 Task: Search one way flight ticket for 4 adults, 2 children, 2 infants in seat and 1 infant on lap in premium economy from Raleigh: Raleigh-durham International Airport to Indianapolis: Indianapolis International Airport on 8-5-2023. Choice of flights is Singapure airlines. Number of bags: 2 carry on bags. Price is upto 79000. Outbound departure time preference is 21:15.
Action: Mouse moved to (274, 259)
Screenshot: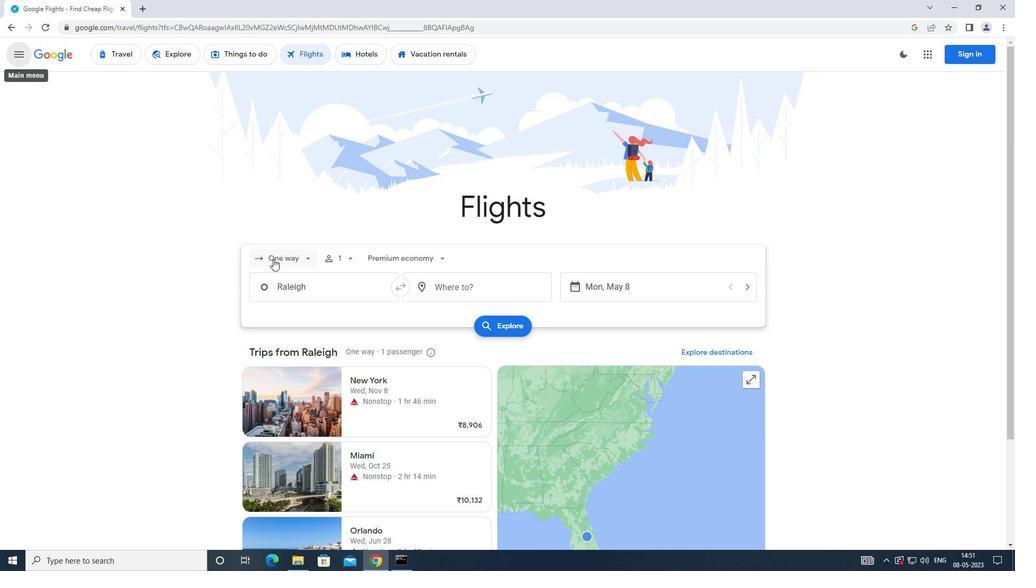 
Action: Mouse pressed left at (274, 259)
Screenshot: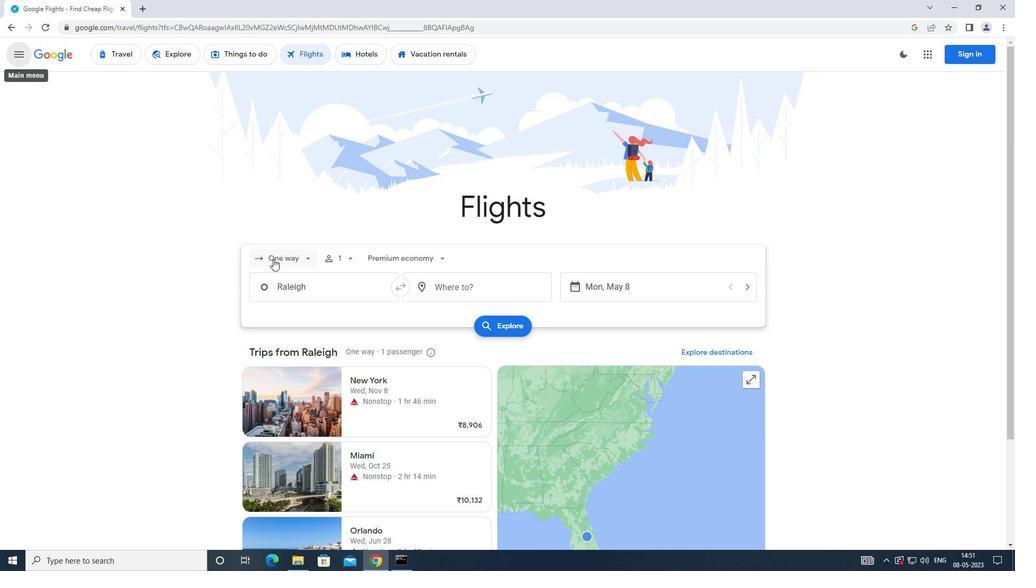 
Action: Mouse moved to (303, 305)
Screenshot: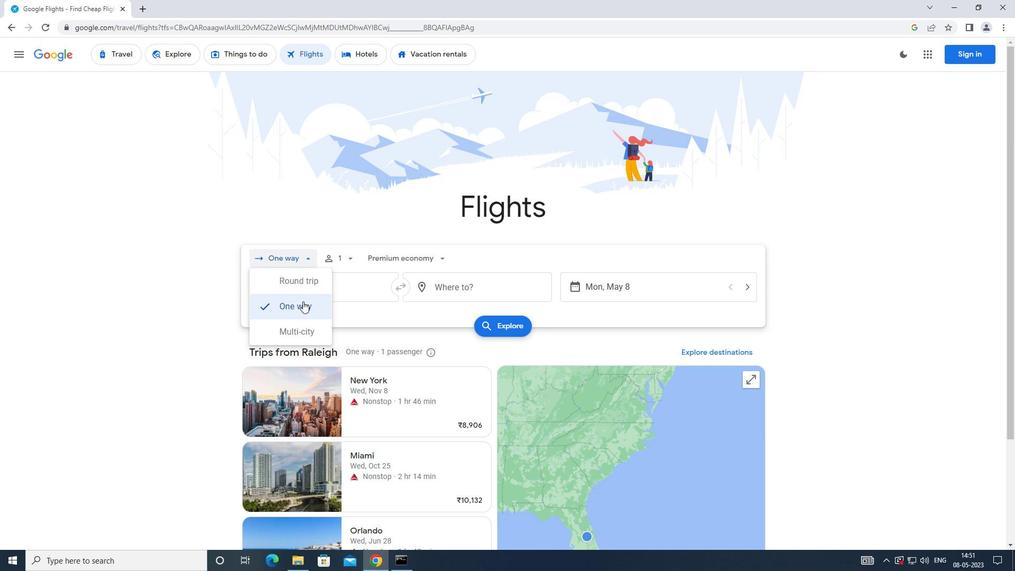 
Action: Mouse pressed left at (303, 305)
Screenshot: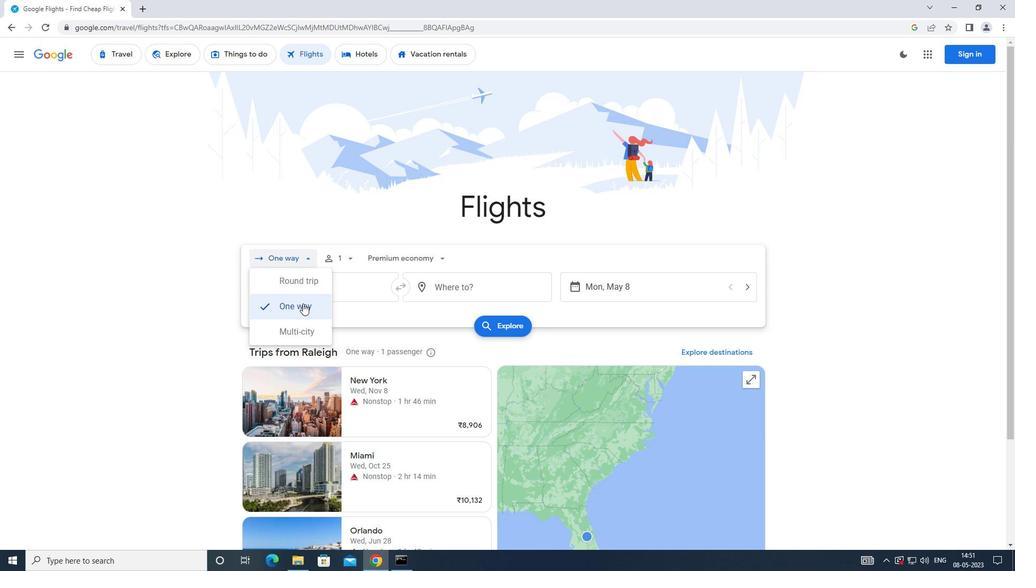 
Action: Mouse moved to (343, 260)
Screenshot: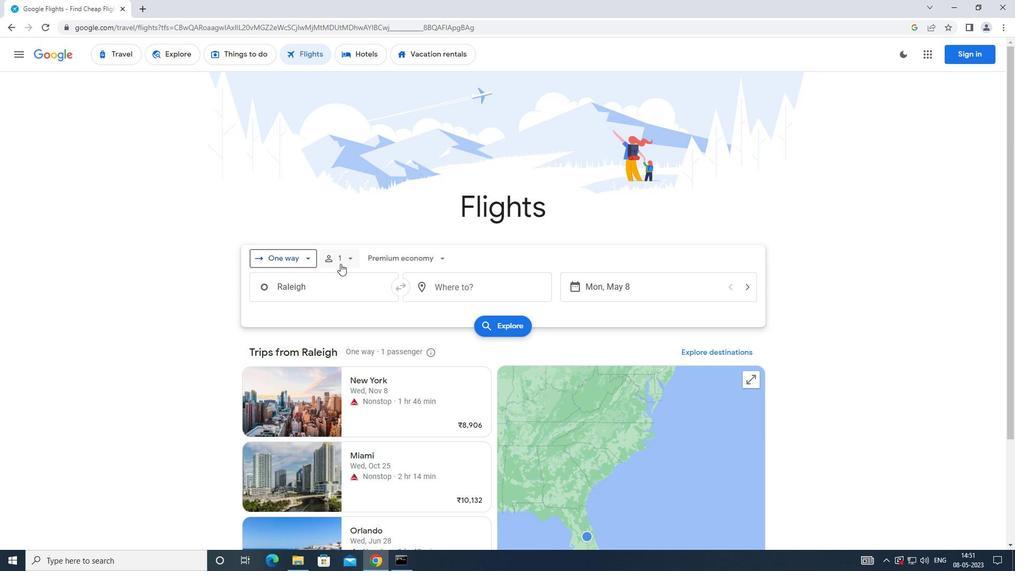 
Action: Mouse pressed left at (343, 260)
Screenshot: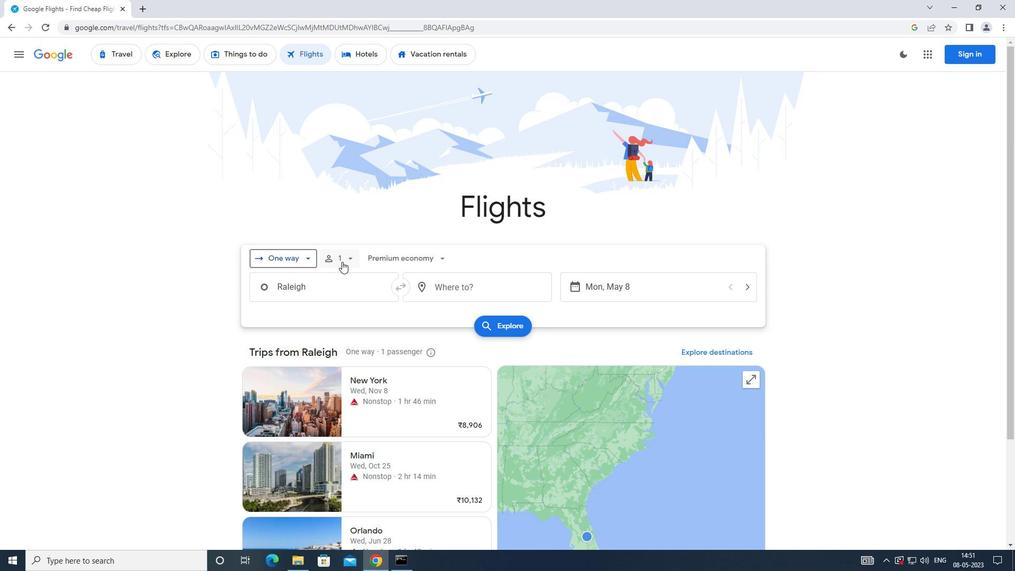 
Action: Mouse moved to (429, 279)
Screenshot: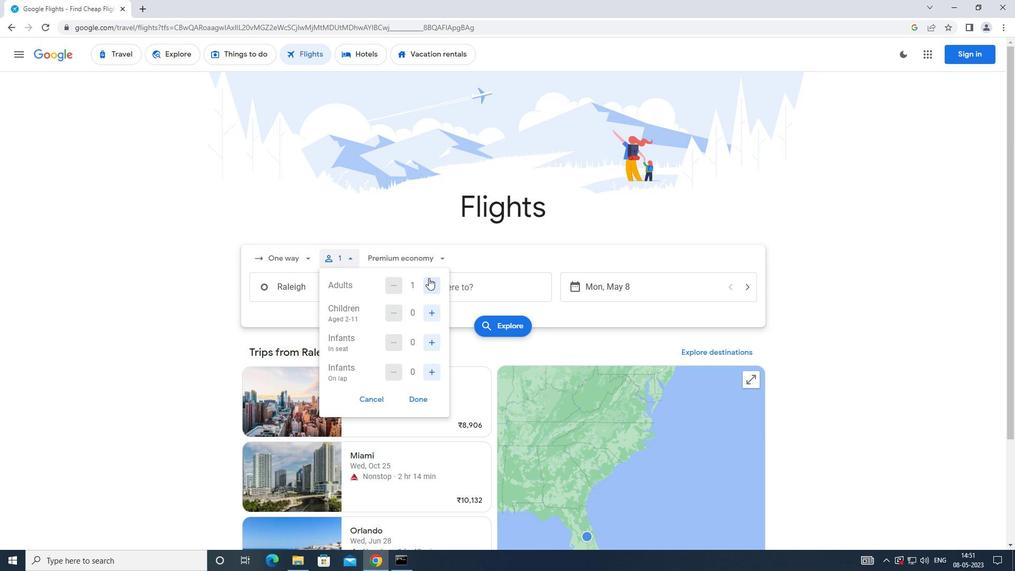 
Action: Mouse pressed left at (429, 279)
Screenshot: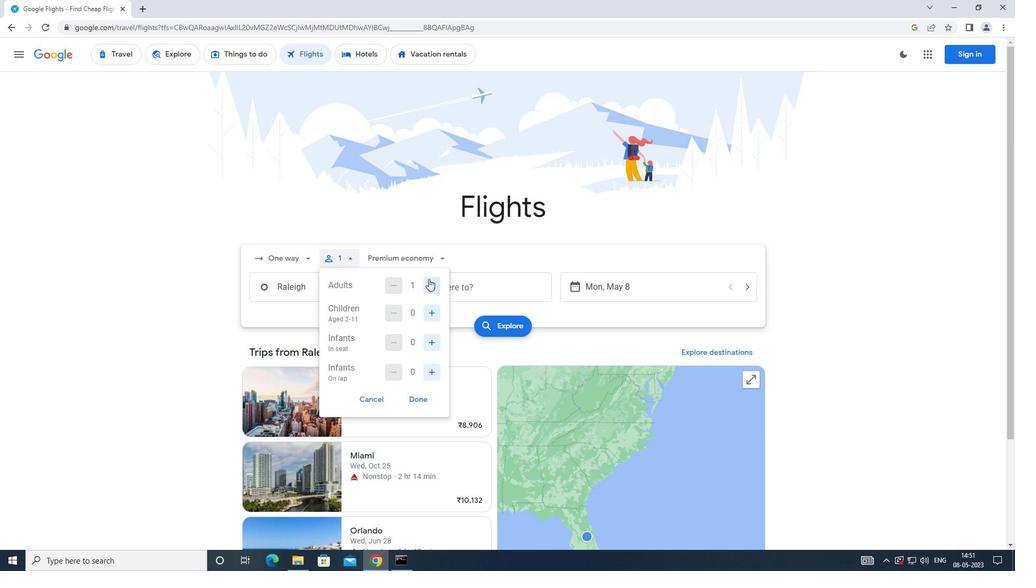 
Action: Mouse pressed left at (429, 279)
Screenshot: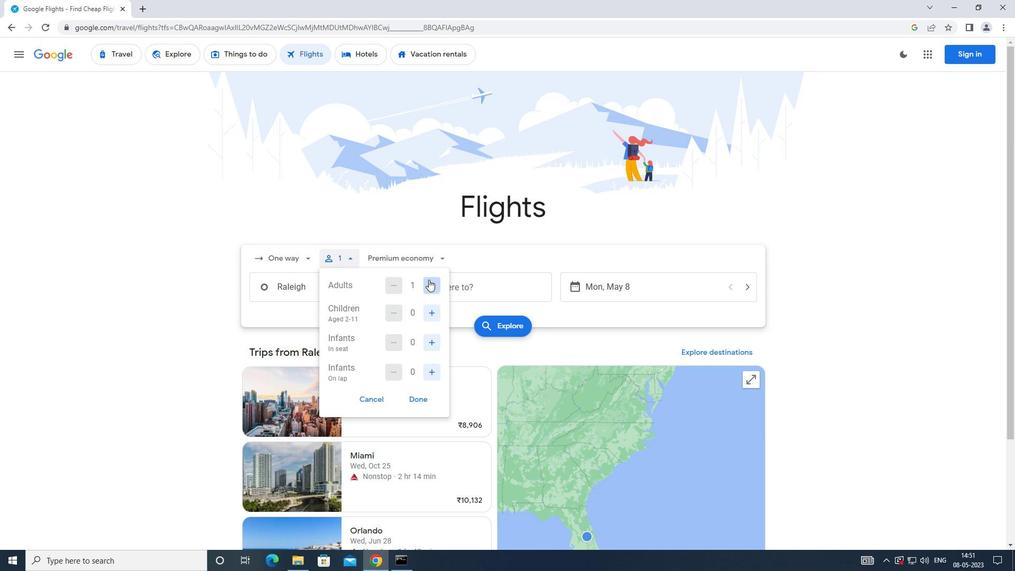 
Action: Mouse pressed left at (429, 279)
Screenshot: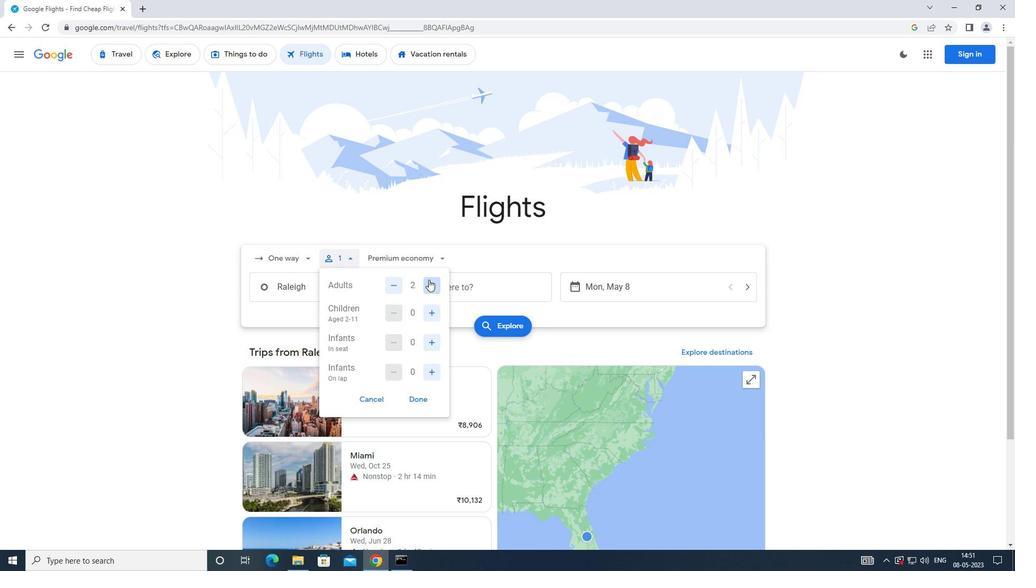 
Action: Mouse moved to (425, 312)
Screenshot: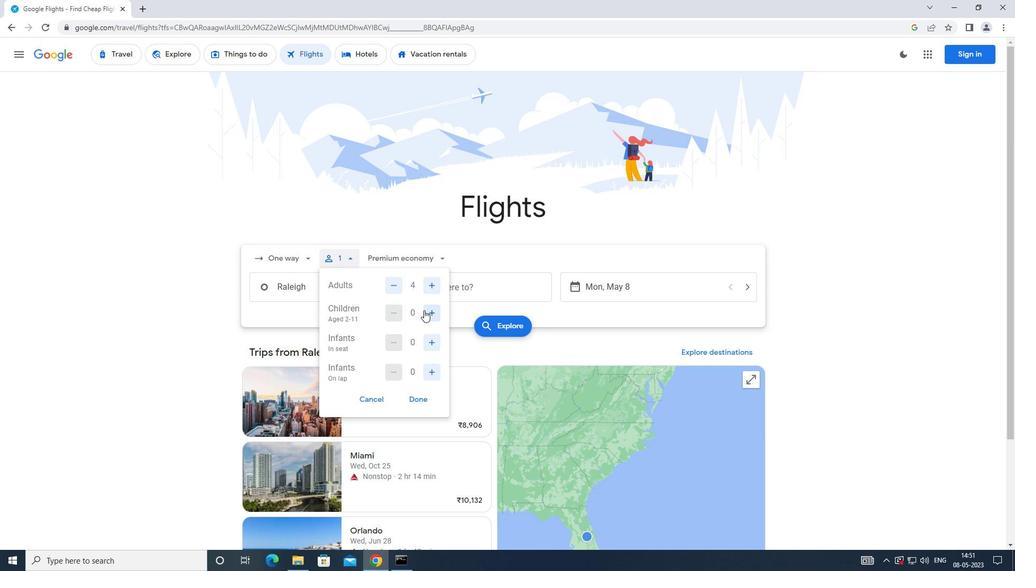 
Action: Mouse pressed left at (425, 312)
Screenshot: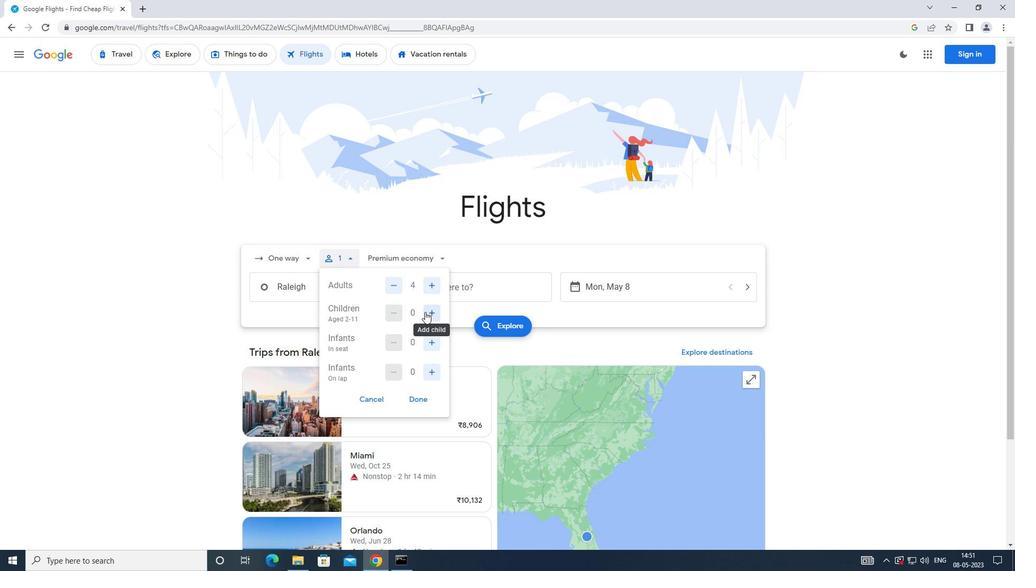
Action: Mouse moved to (425, 312)
Screenshot: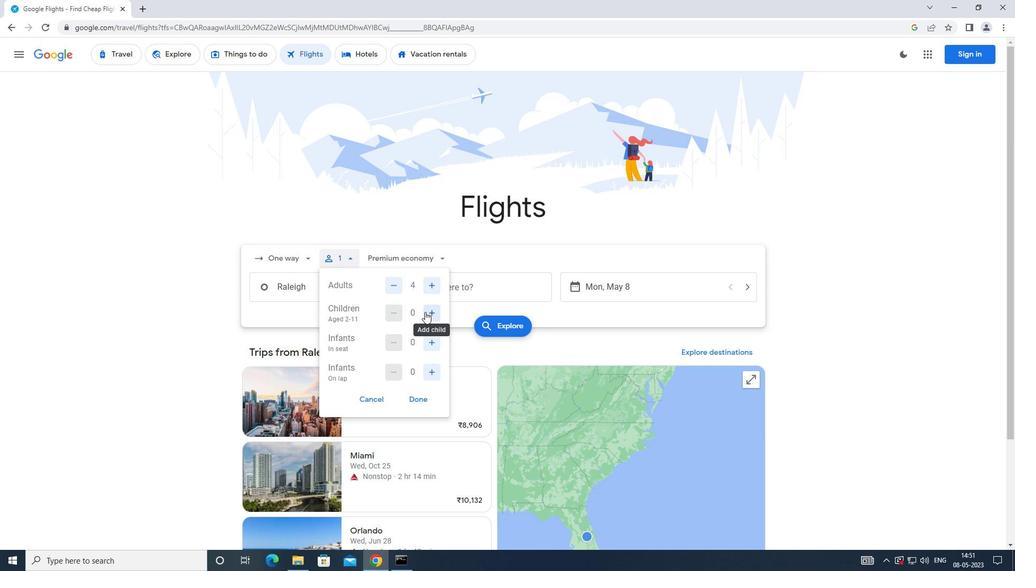 
Action: Mouse pressed left at (425, 312)
Screenshot: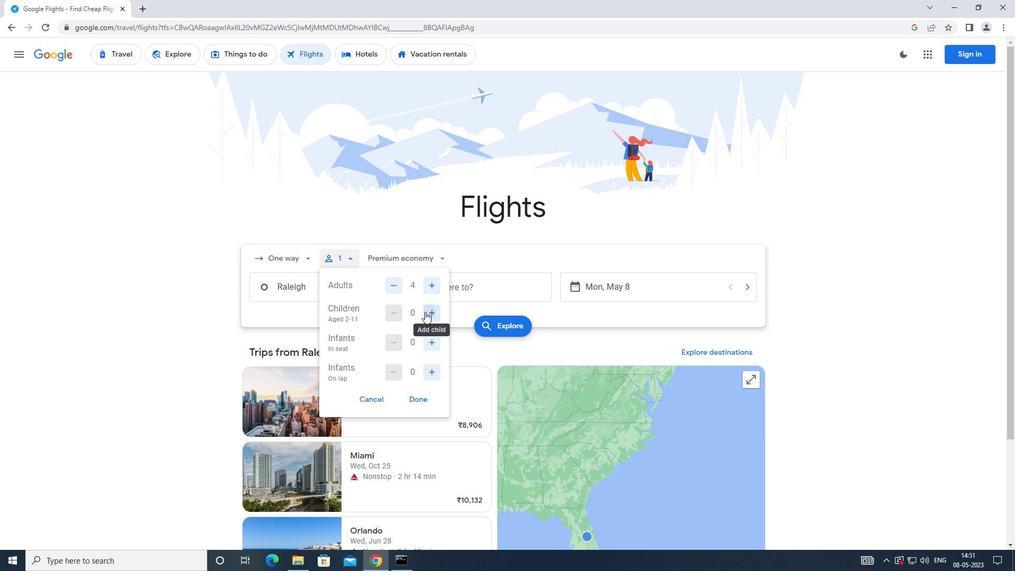 
Action: Mouse moved to (428, 345)
Screenshot: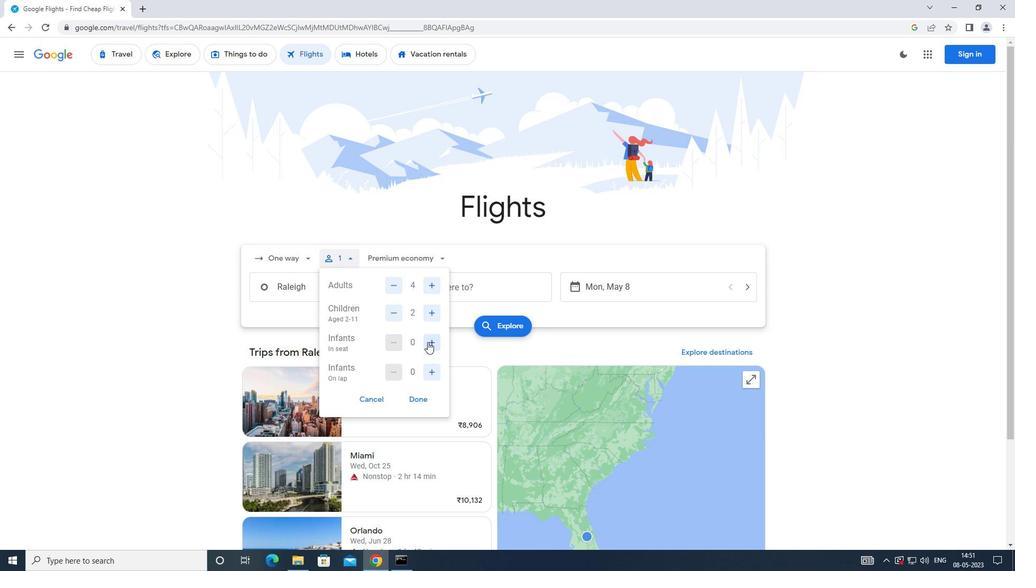 
Action: Mouse pressed left at (428, 345)
Screenshot: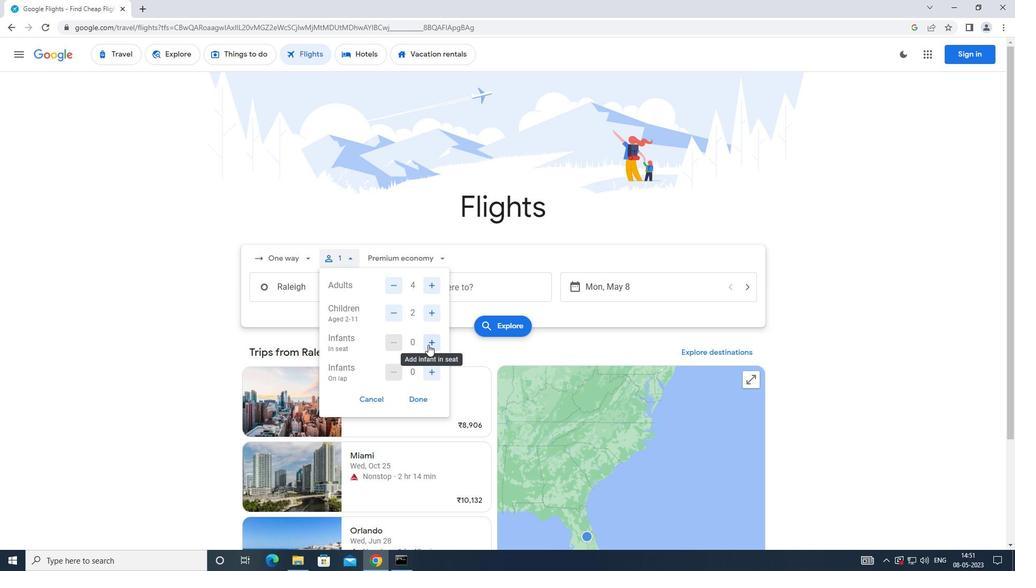 
Action: Mouse pressed left at (428, 345)
Screenshot: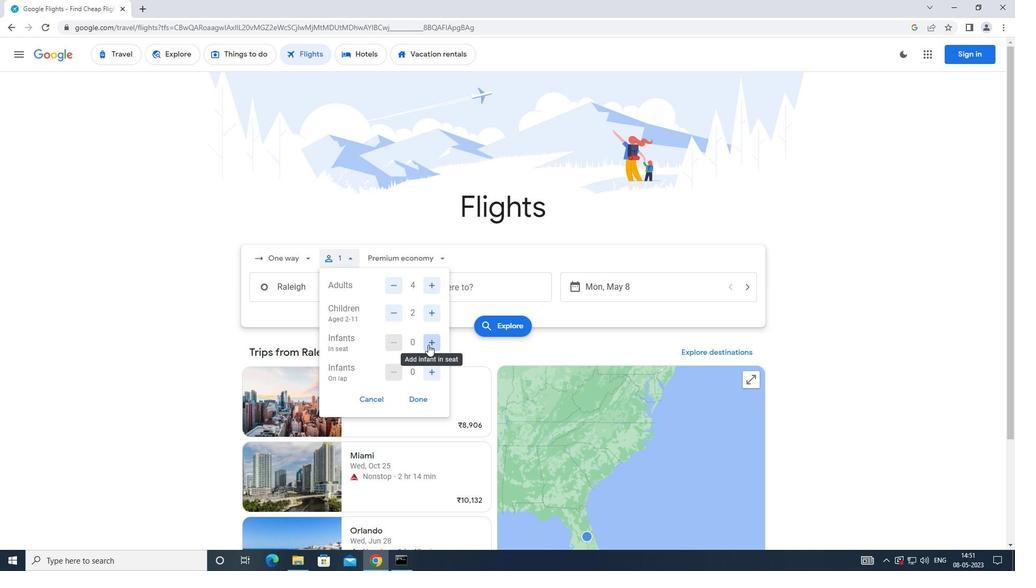 
Action: Mouse moved to (428, 369)
Screenshot: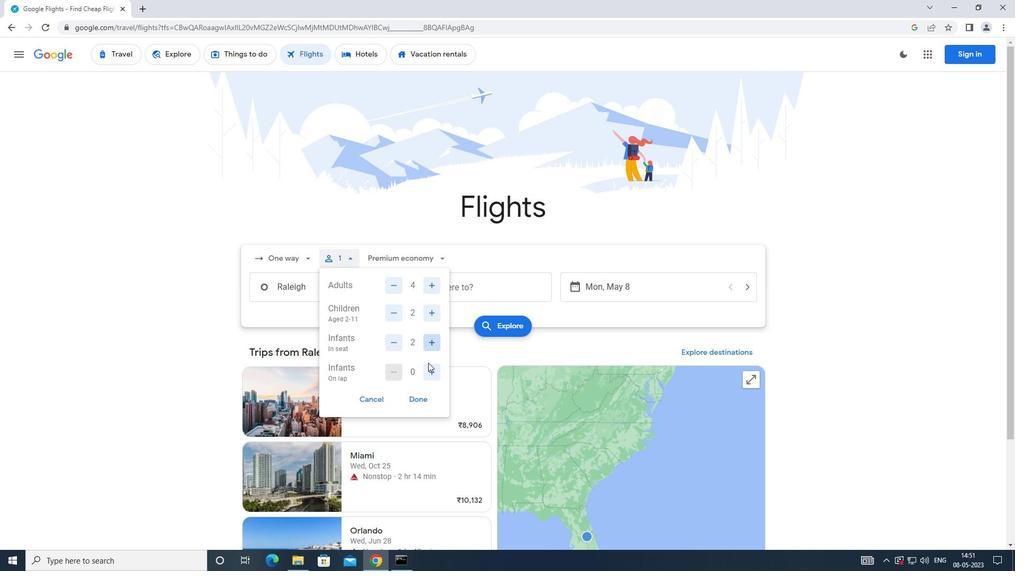 
Action: Mouse pressed left at (428, 369)
Screenshot: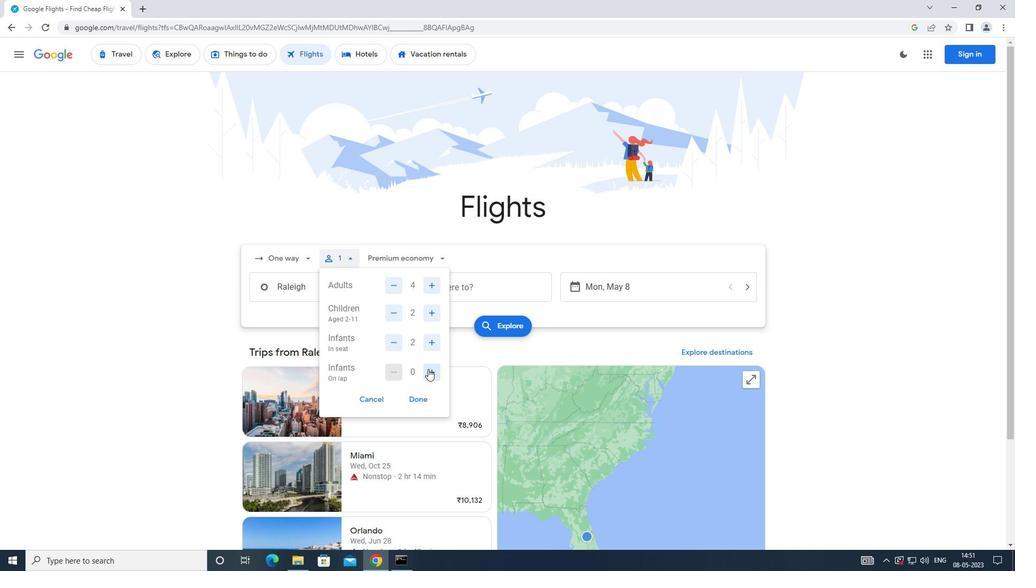 
Action: Mouse moved to (427, 396)
Screenshot: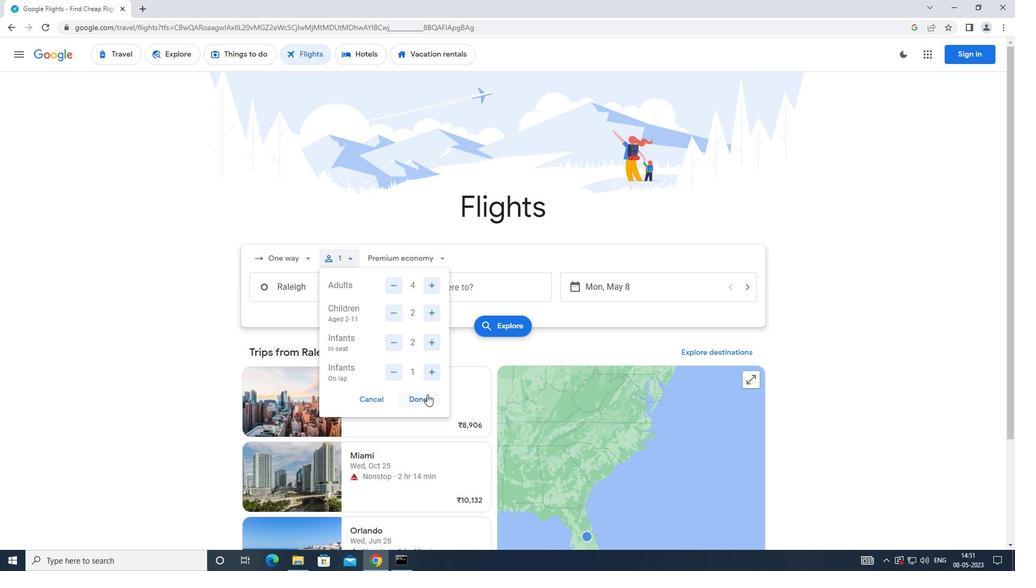
Action: Mouse pressed left at (427, 396)
Screenshot: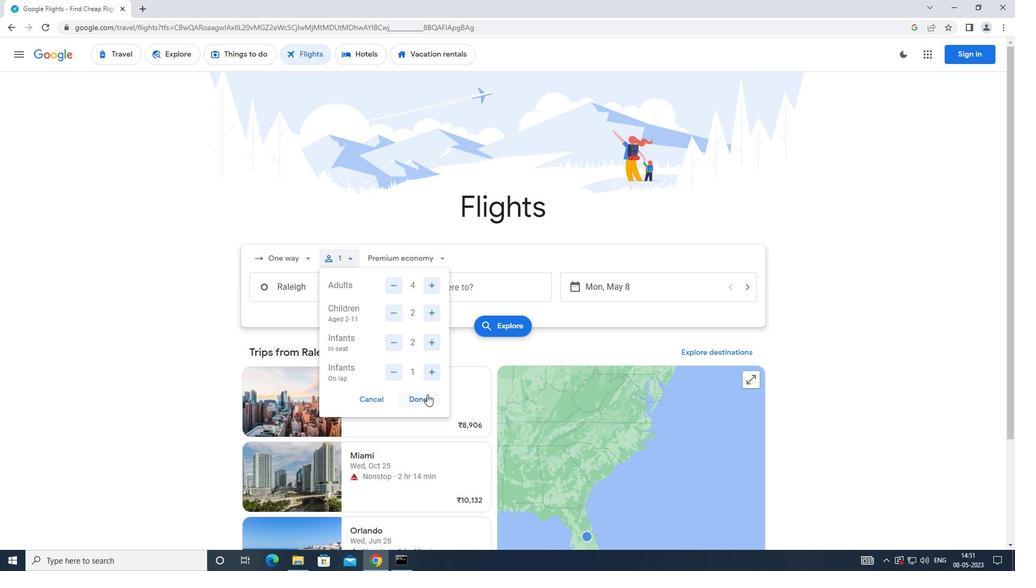 
Action: Mouse moved to (405, 260)
Screenshot: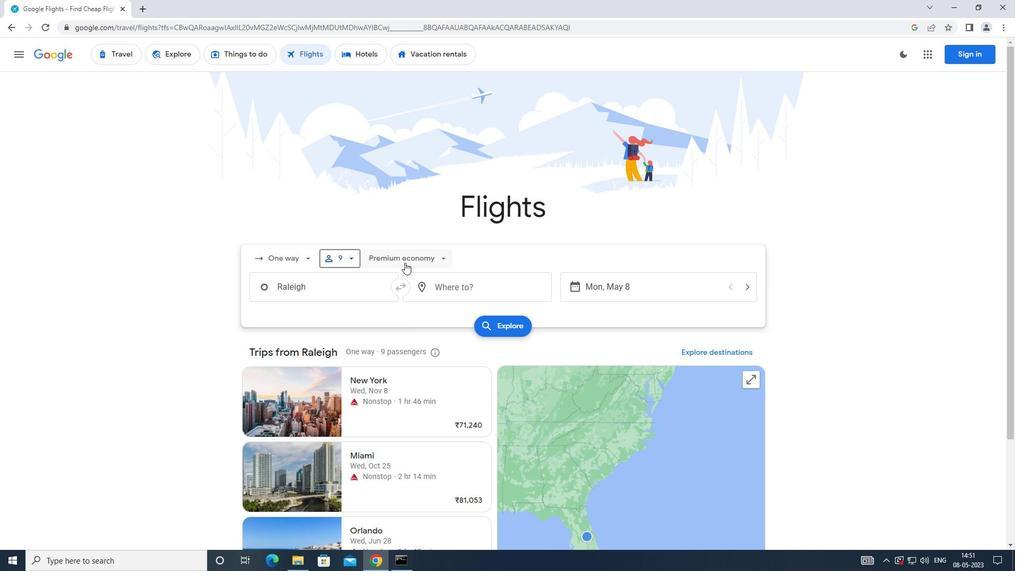 
Action: Mouse pressed left at (405, 260)
Screenshot: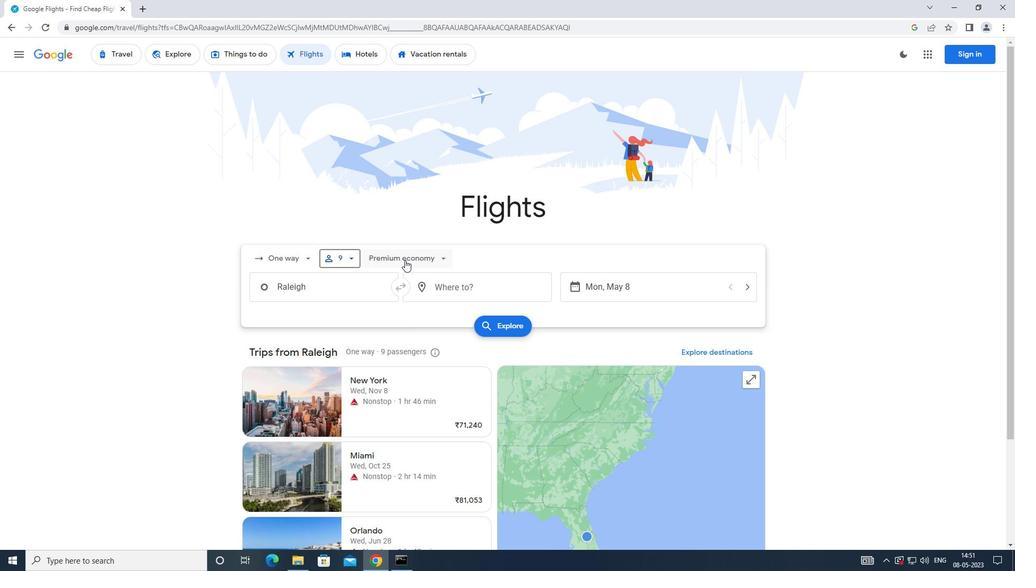 
Action: Mouse moved to (418, 306)
Screenshot: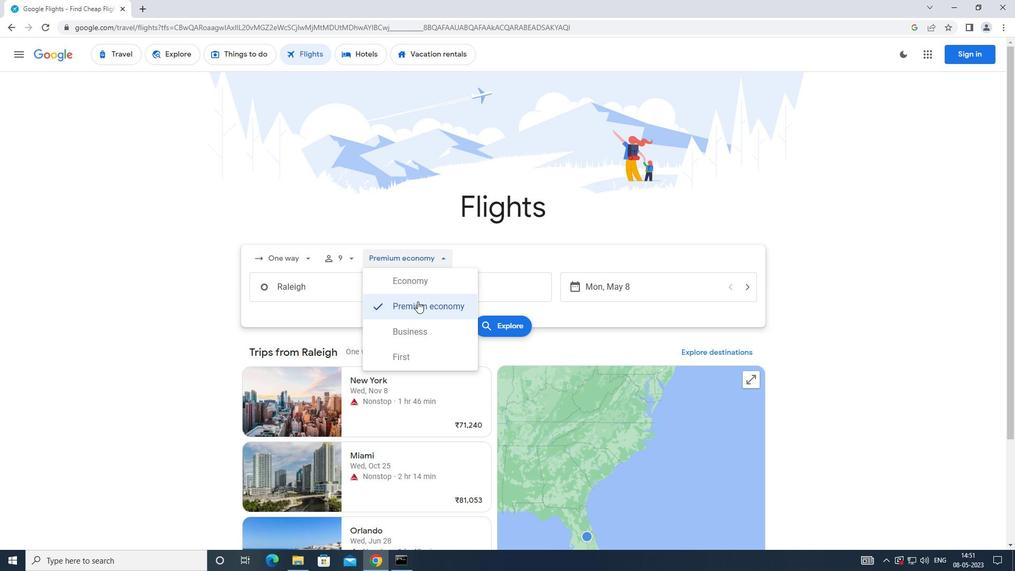 
Action: Mouse pressed left at (418, 306)
Screenshot: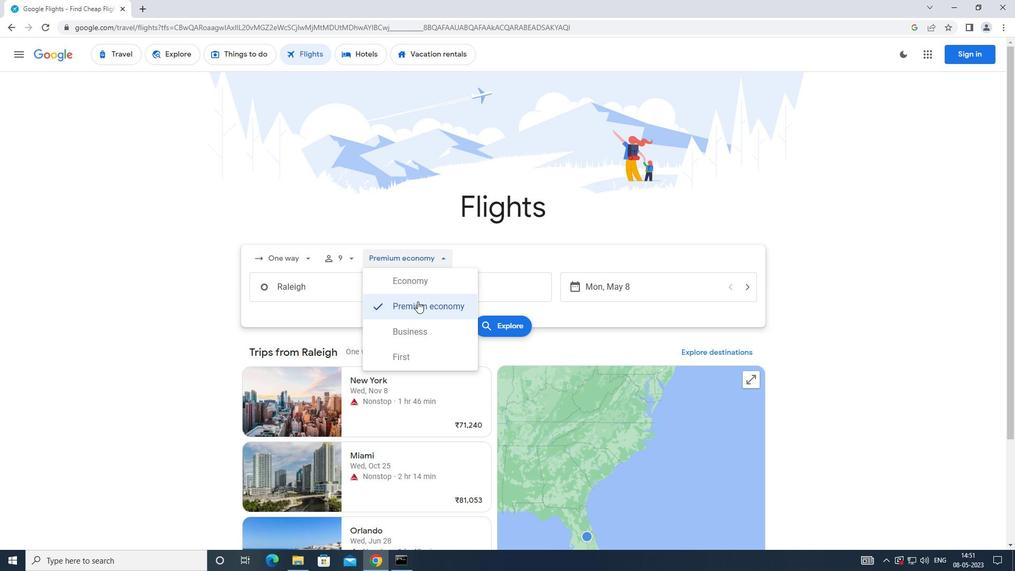 
Action: Mouse moved to (342, 280)
Screenshot: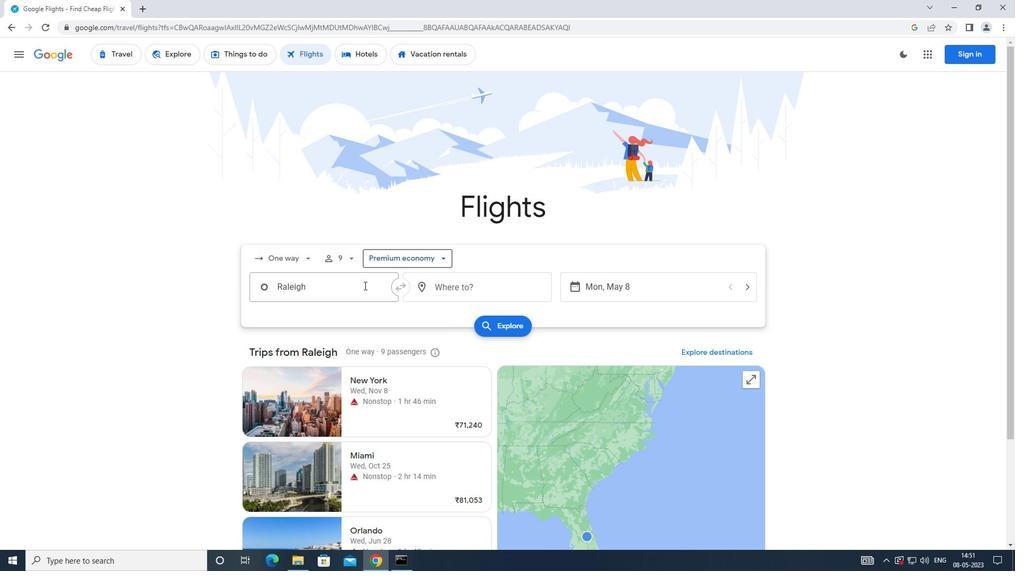 
Action: Mouse pressed left at (342, 280)
Screenshot: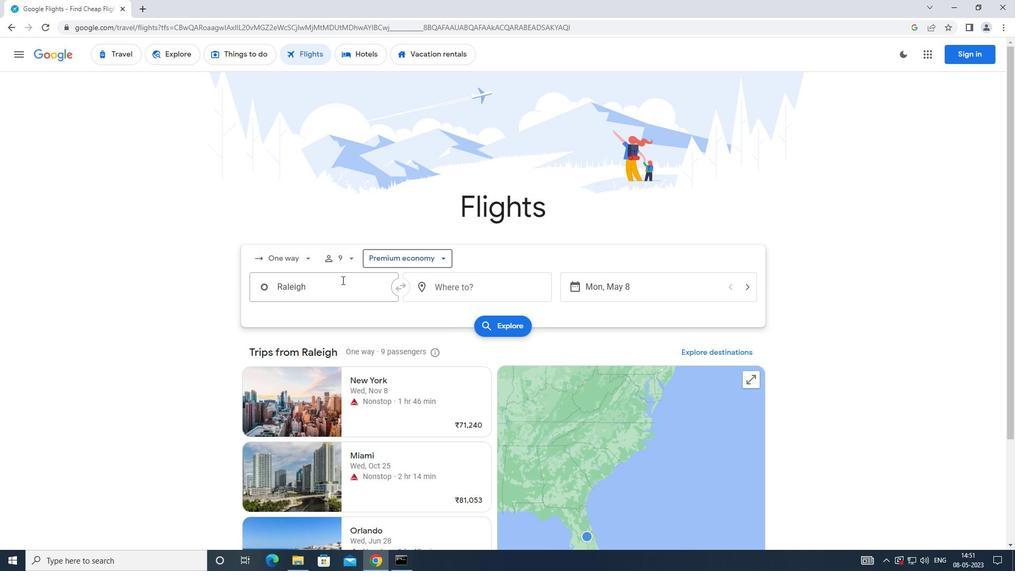 
Action: Mouse moved to (342, 341)
Screenshot: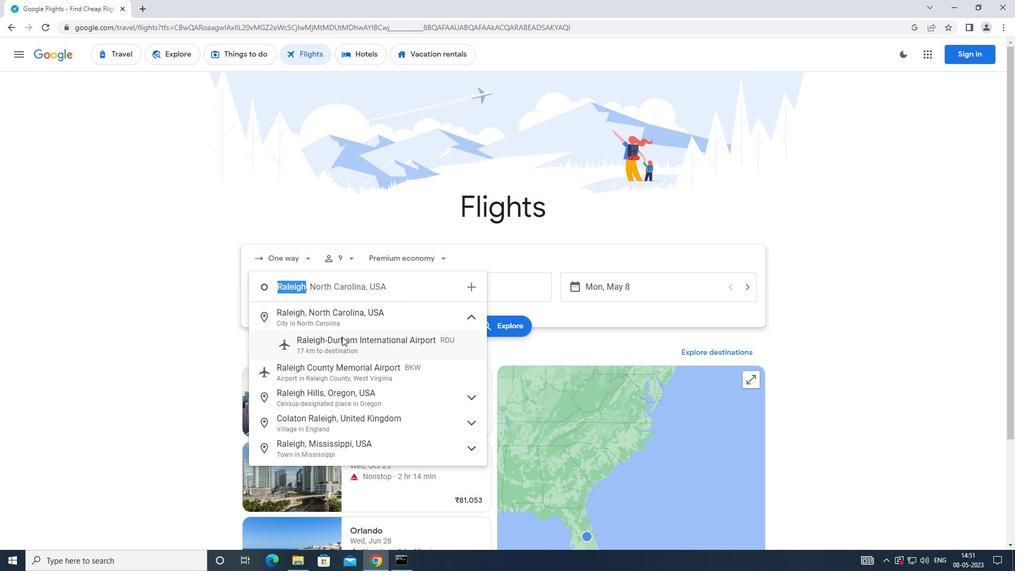 
Action: Mouse pressed left at (342, 341)
Screenshot: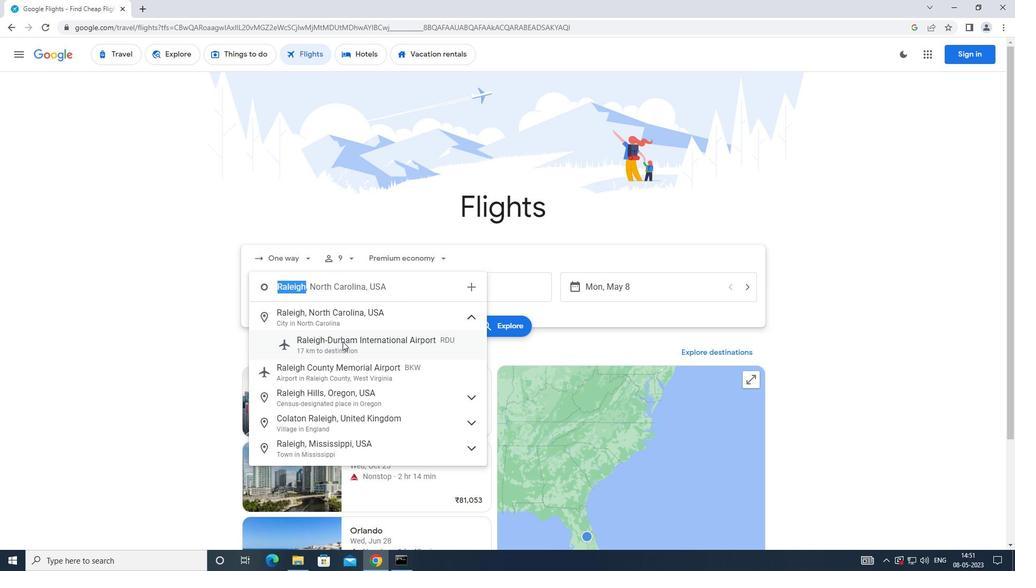 
Action: Mouse moved to (464, 292)
Screenshot: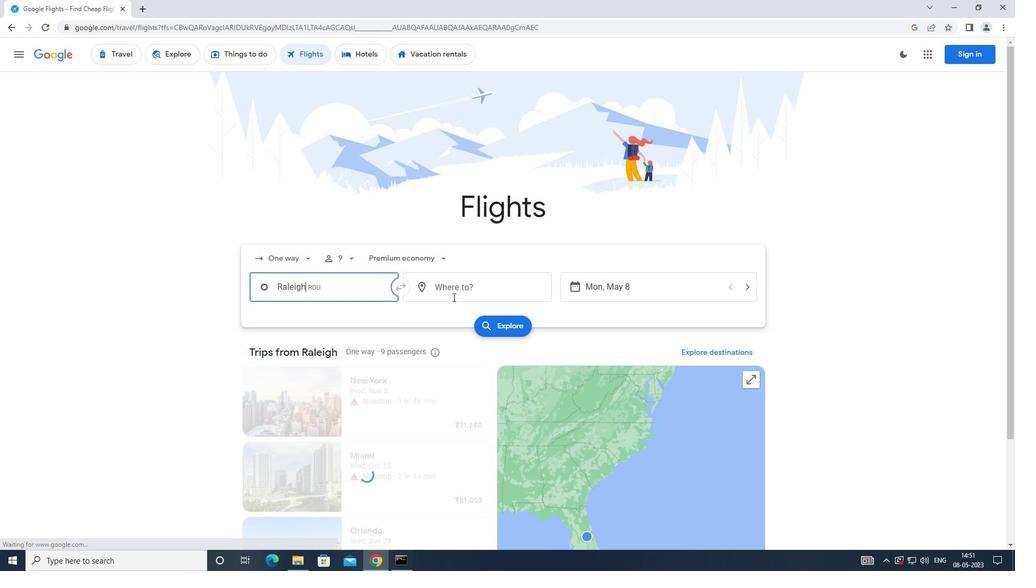 
Action: Mouse pressed left at (464, 292)
Screenshot: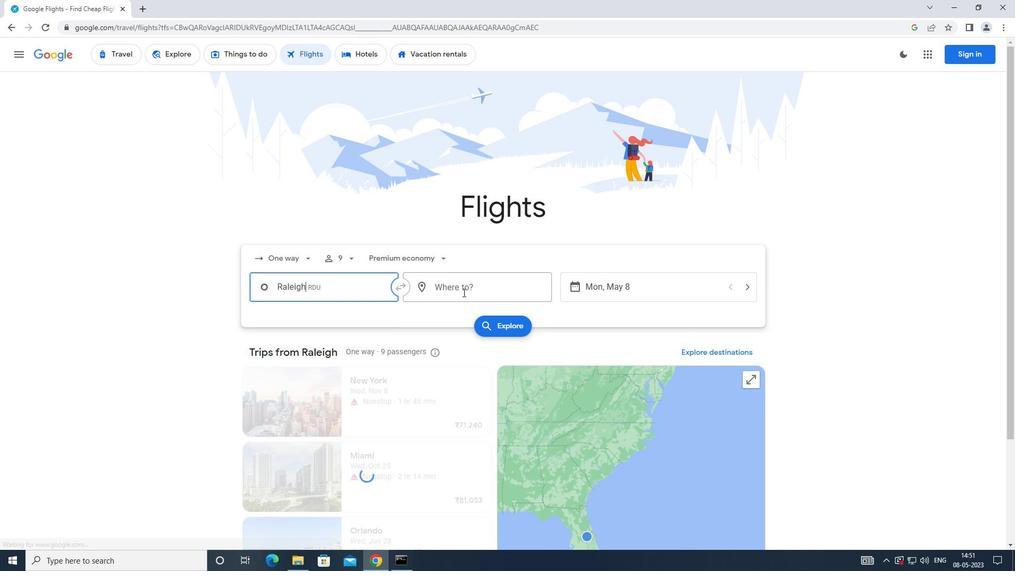 
Action: Mouse moved to (442, 279)
Screenshot: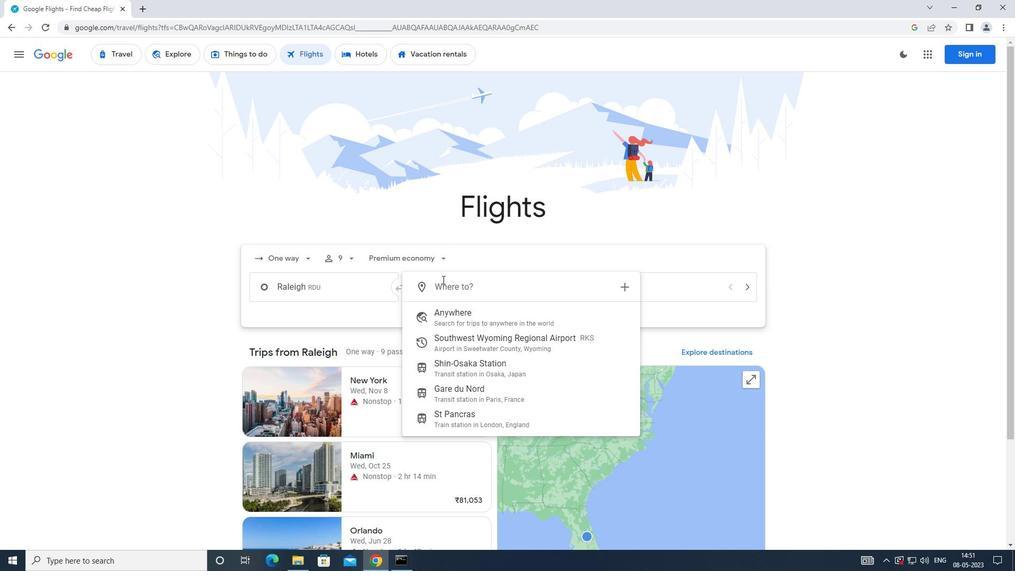 
Action: Key pressed <Key.caps_lock>
Screenshot: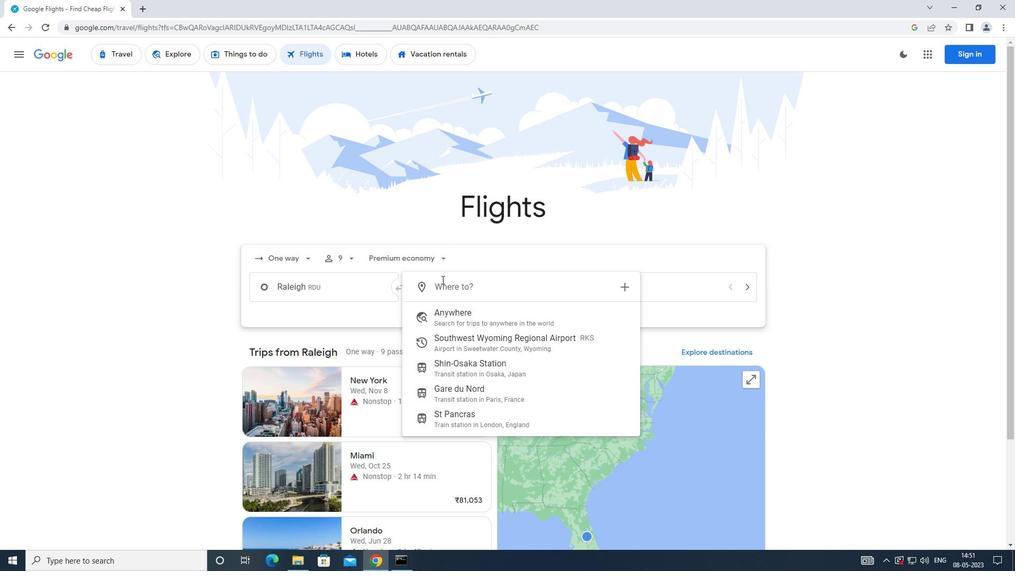 
Action: Mouse moved to (441, 280)
Screenshot: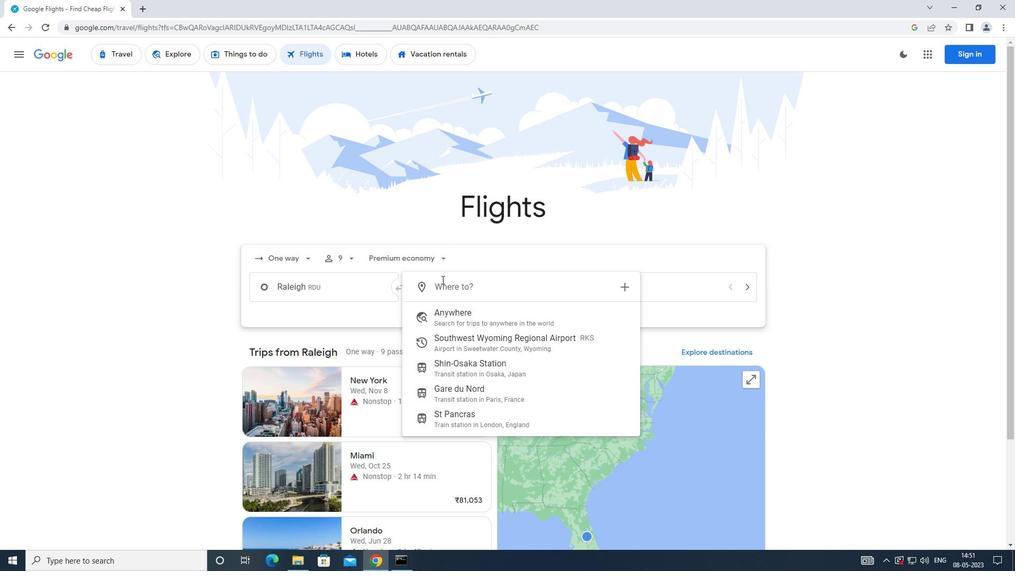 
Action: Key pressed i<Key.caps_lock>ndianapolis
Screenshot: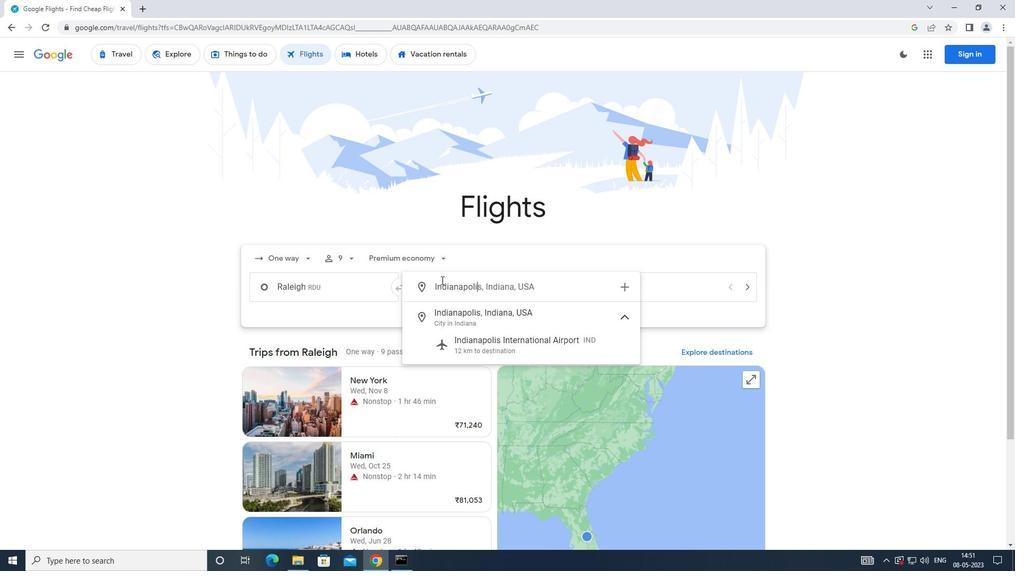 
Action: Mouse moved to (486, 339)
Screenshot: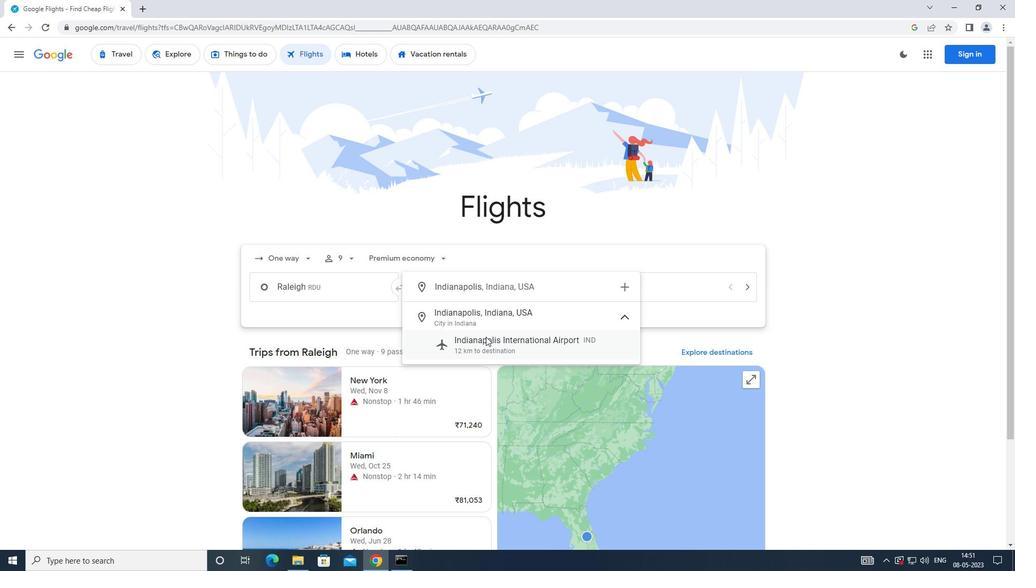 
Action: Mouse pressed left at (486, 339)
Screenshot: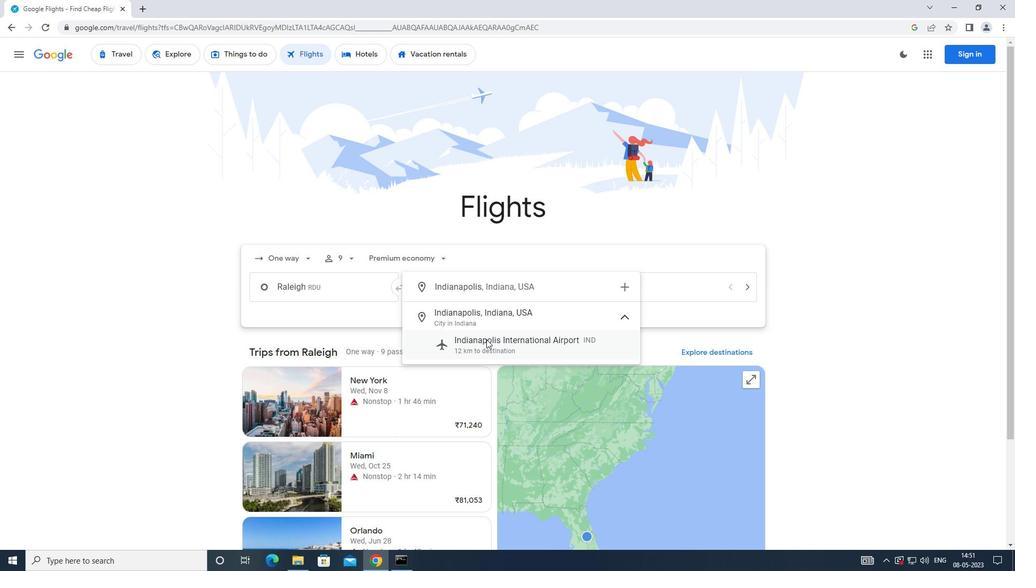 
Action: Mouse moved to (593, 284)
Screenshot: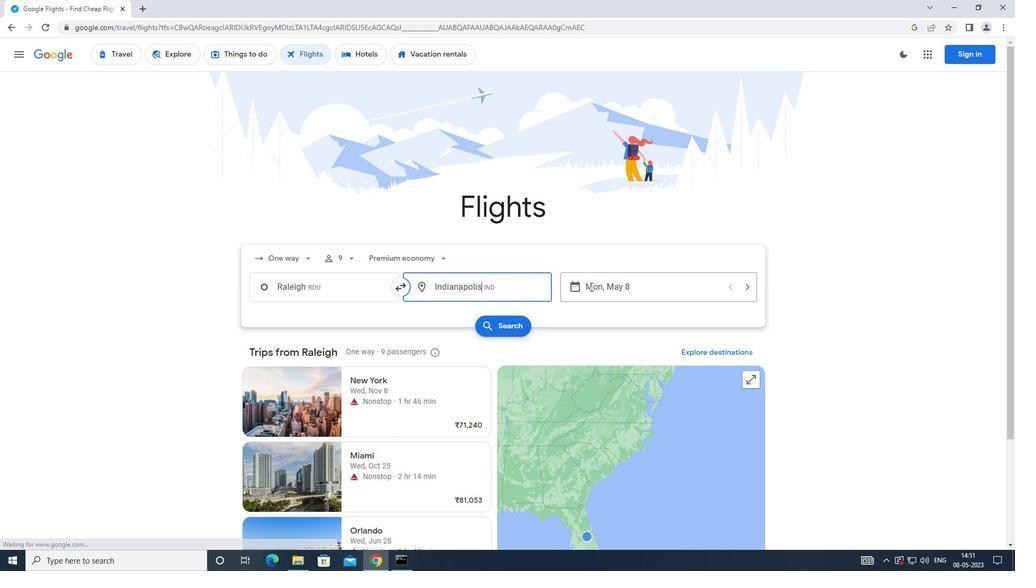 
Action: Mouse pressed left at (593, 284)
Screenshot: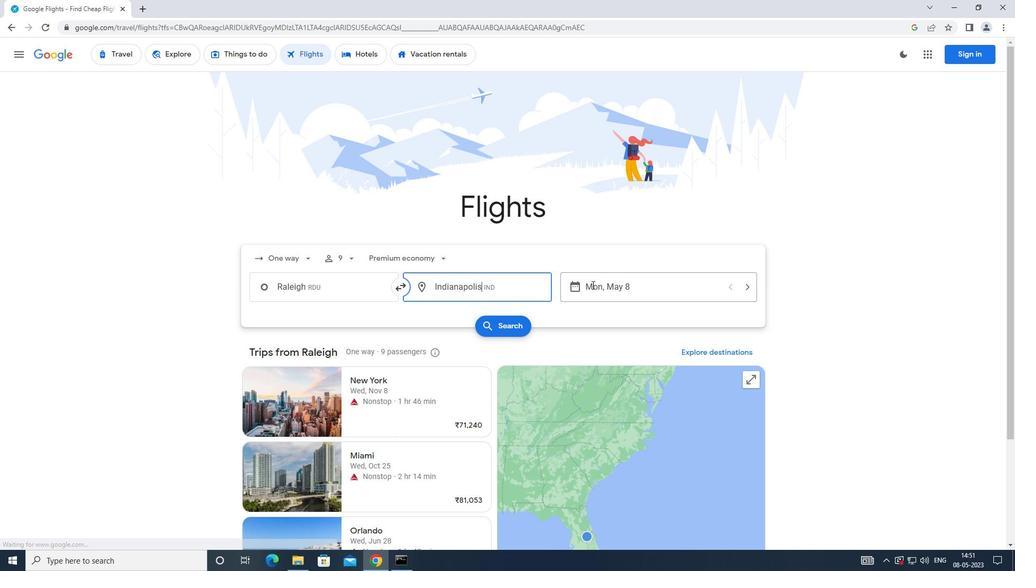 
Action: Mouse moved to (406, 383)
Screenshot: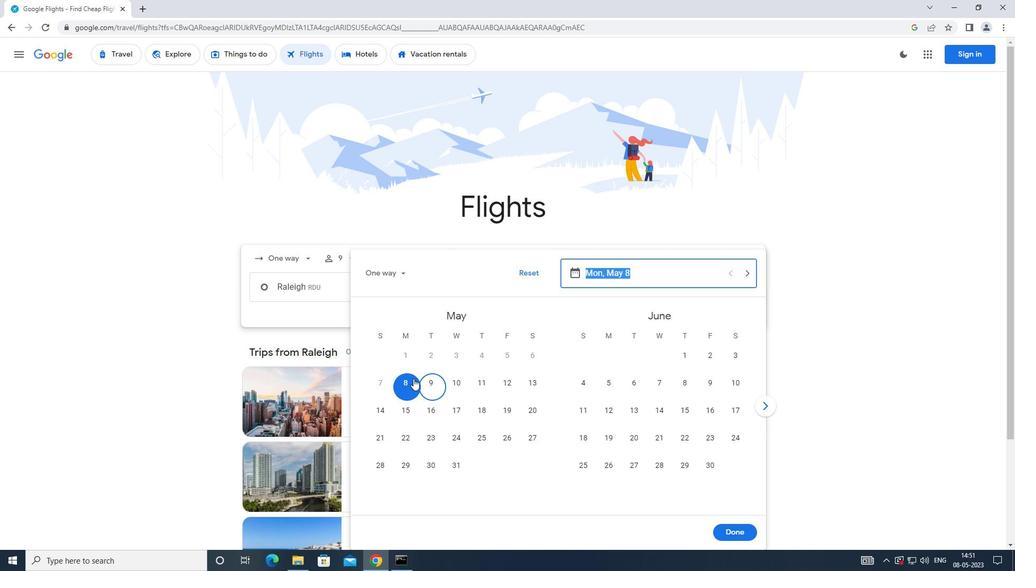 
Action: Mouse pressed left at (406, 383)
Screenshot: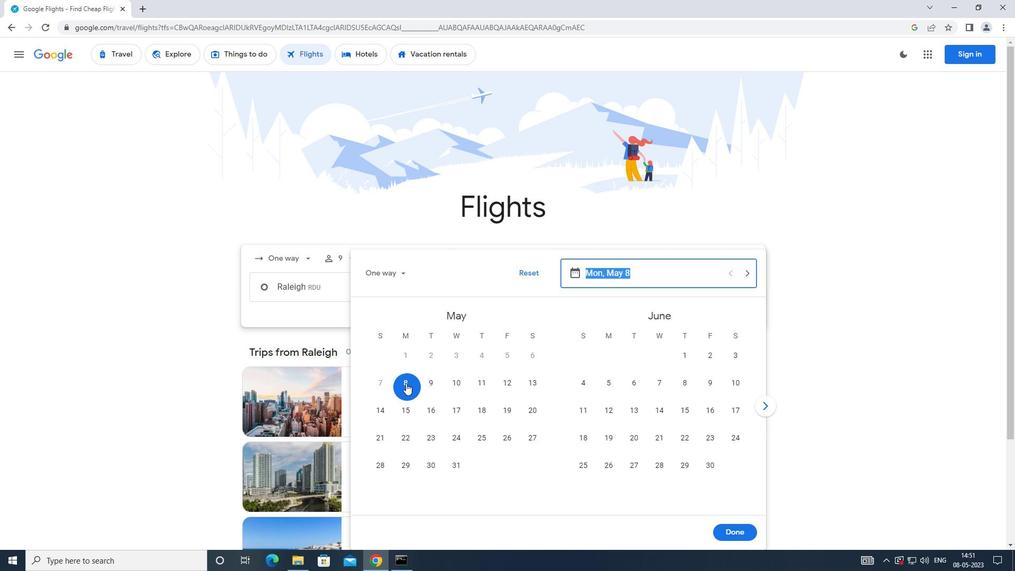 
Action: Mouse moved to (727, 535)
Screenshot: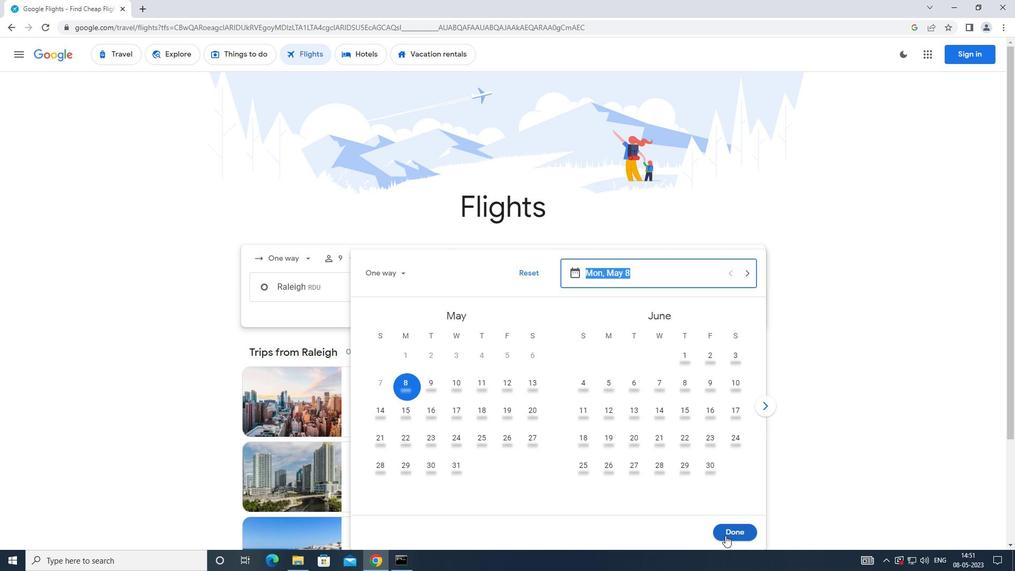 
Action: Mouse pressed left at (727, 535)
Screenshot: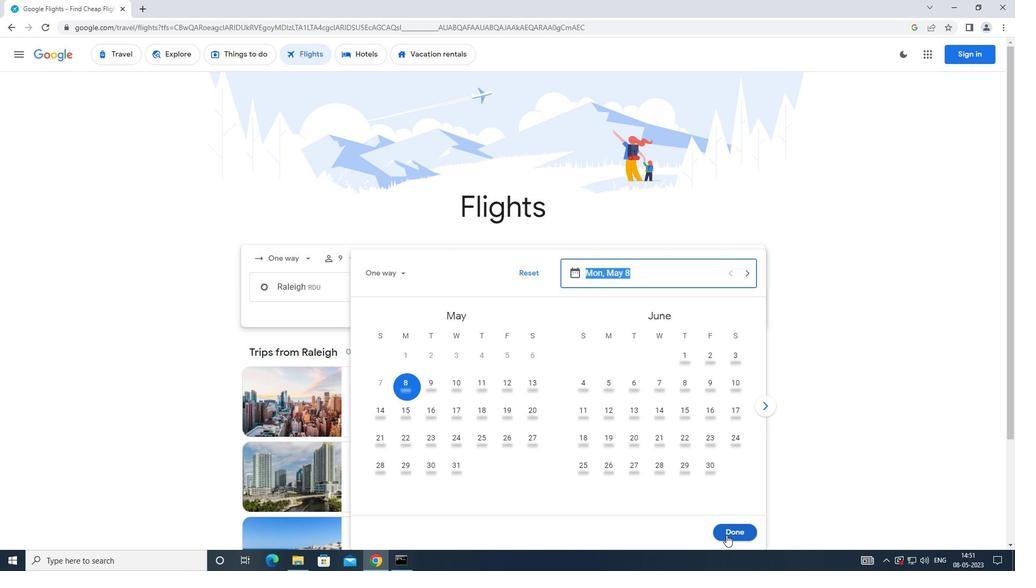 
Action: Mouse moved to (510, 335)
Screenshot: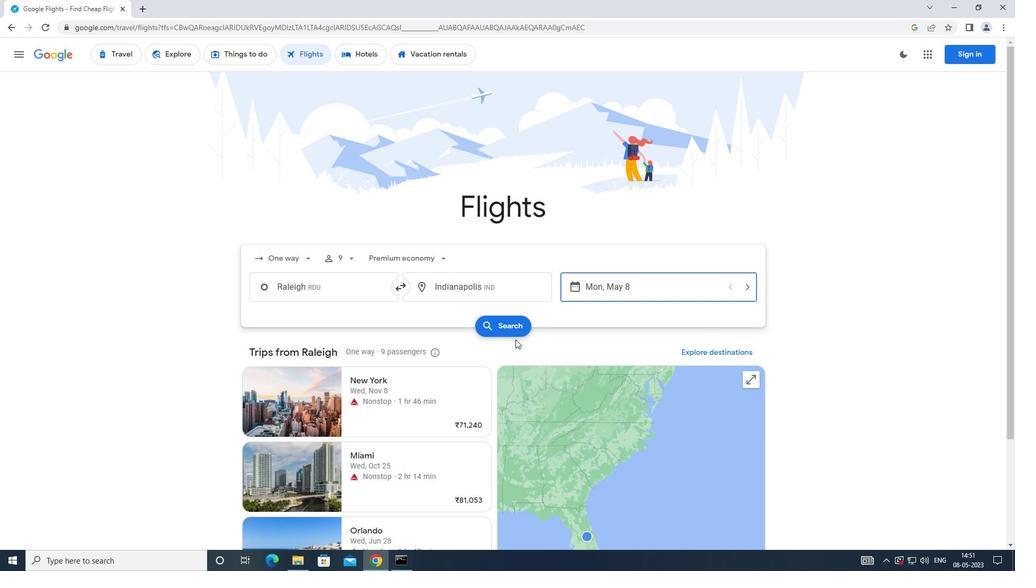 
Action: Mouse pressed left at (510, 335)
Screenshot: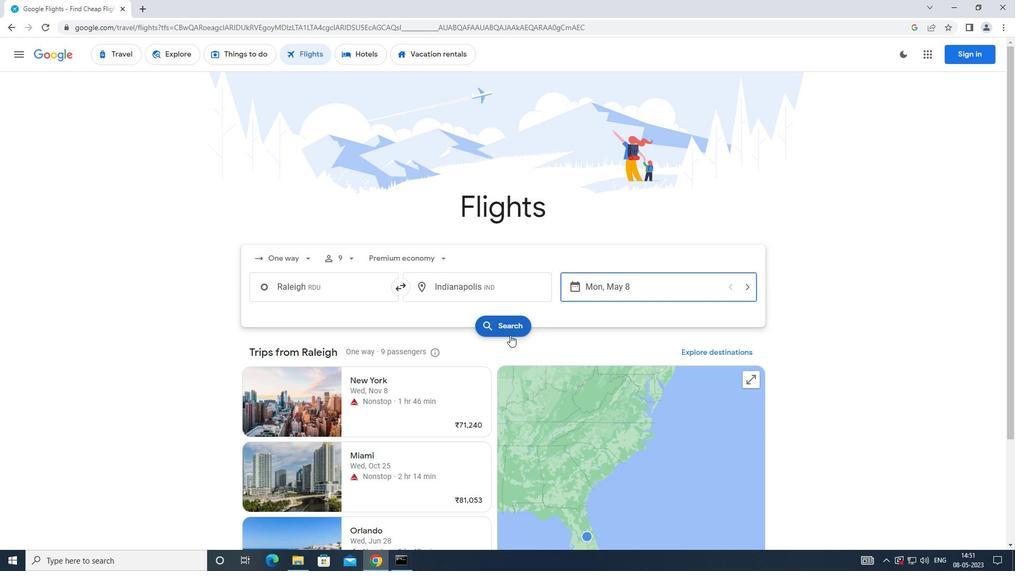 
Action: Mouse moved to (265, 149)
Screenshot: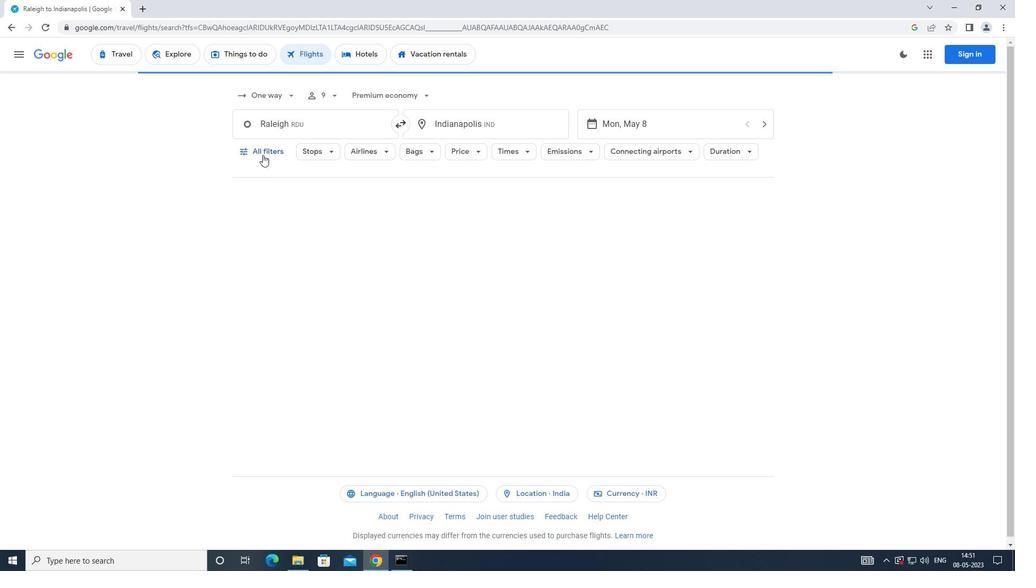 
Action: Mouse pressed left at (265, 149)
Screenshot: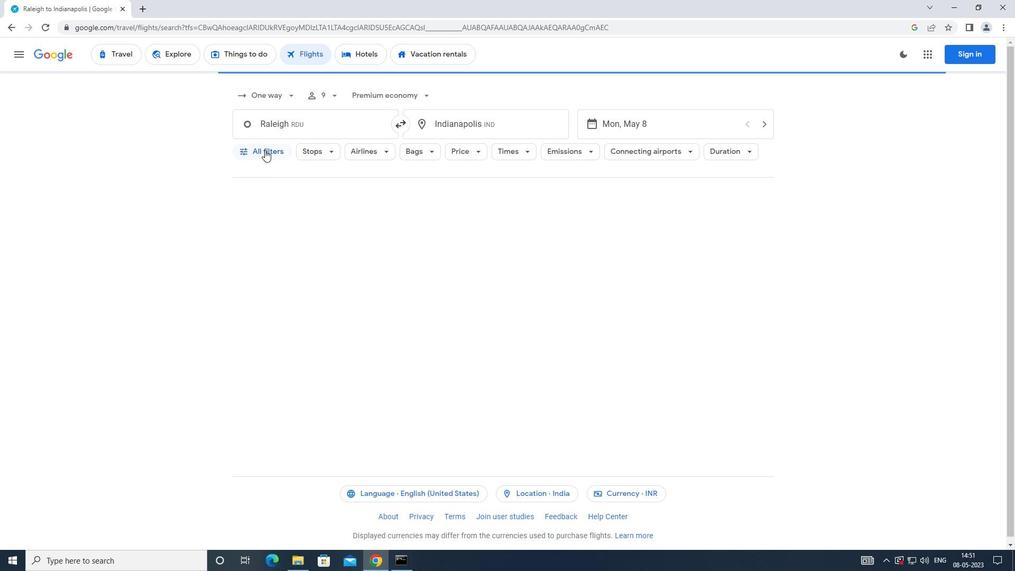 
Action: Mouse moved to (391, 378)
Screenshot: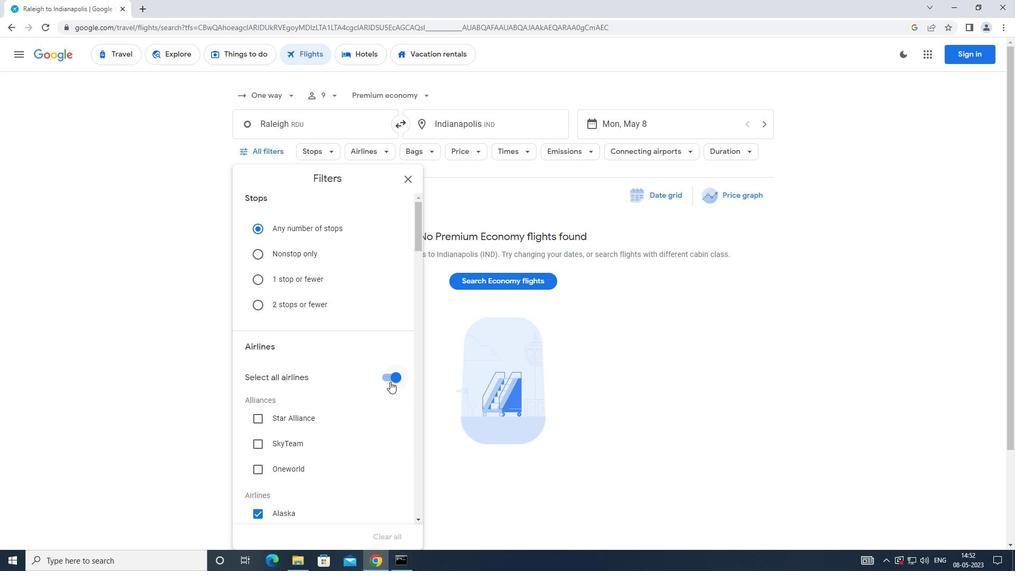 
Action: Mouse pressed left at (391, 378)
Screenshot: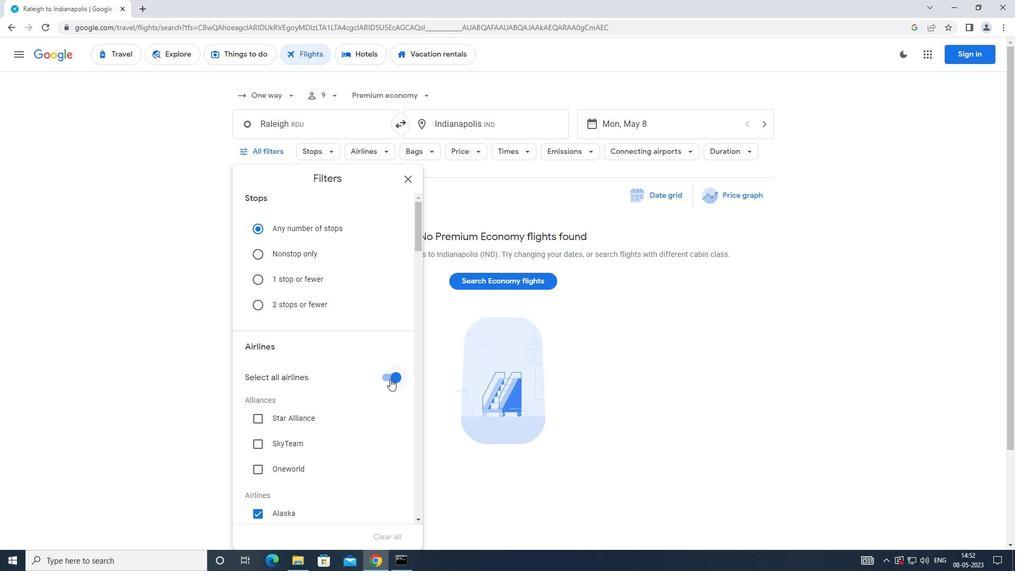 
Action: Mouse moved to (391, 378)
Screenshot: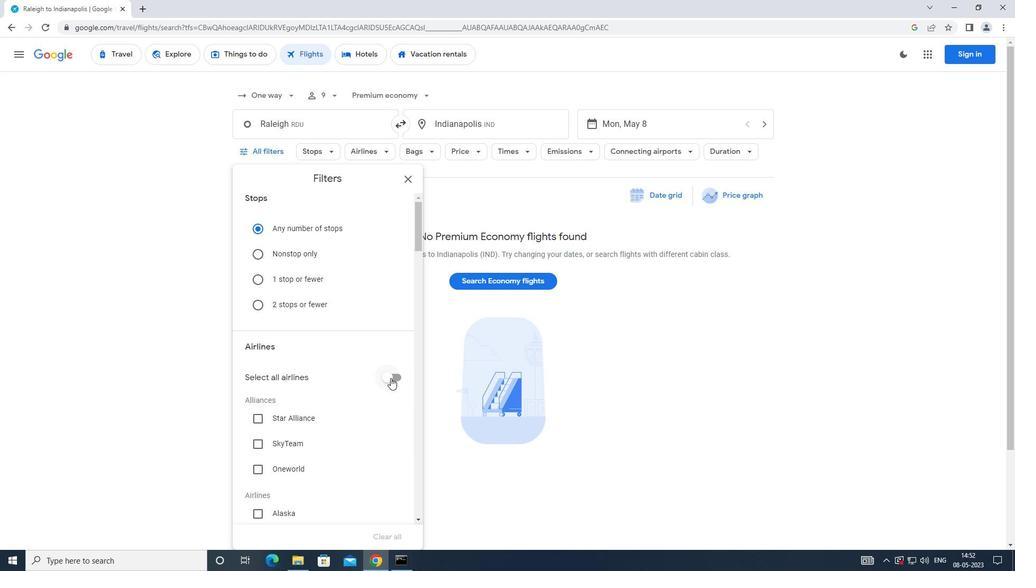 
Action: Mouse scrolled (391, 377) with delta (0, 0)
Screenshot: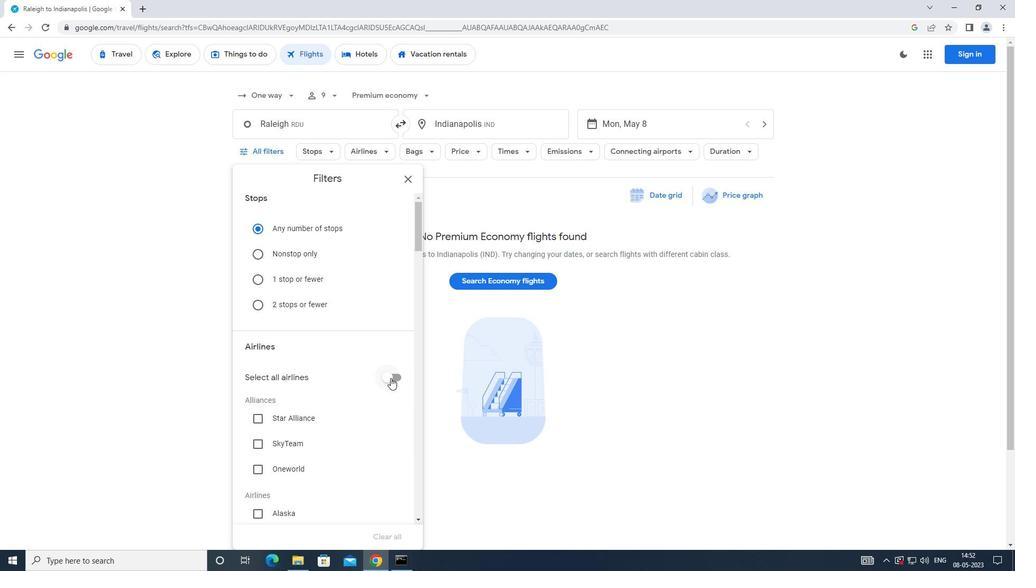 
Action: Mouse scrolled (391, 377) with delta (0, 0)
Screenshot: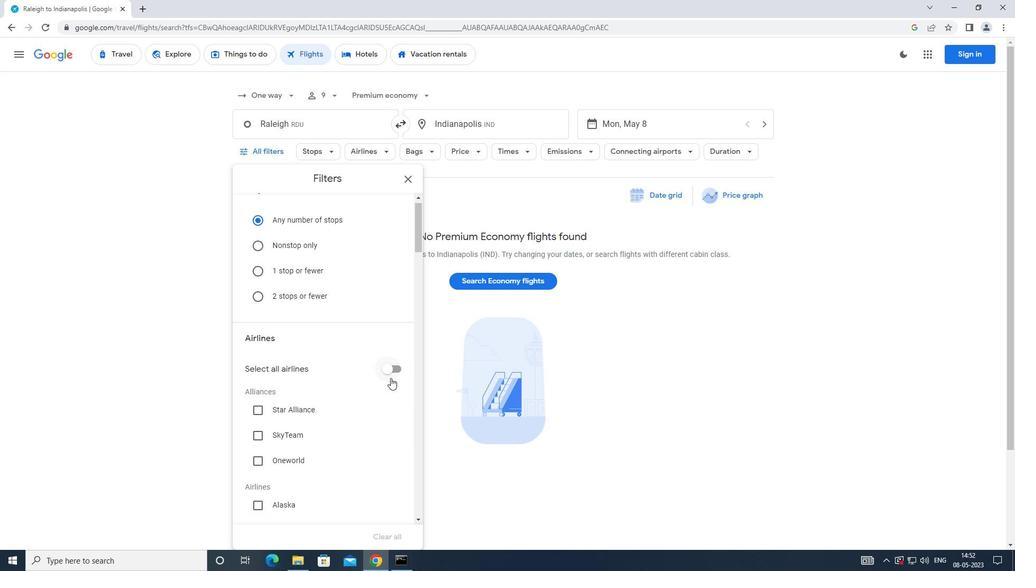 
Action: Mouse scrolled (391, 377) with delta (0, 0)
Screenshot: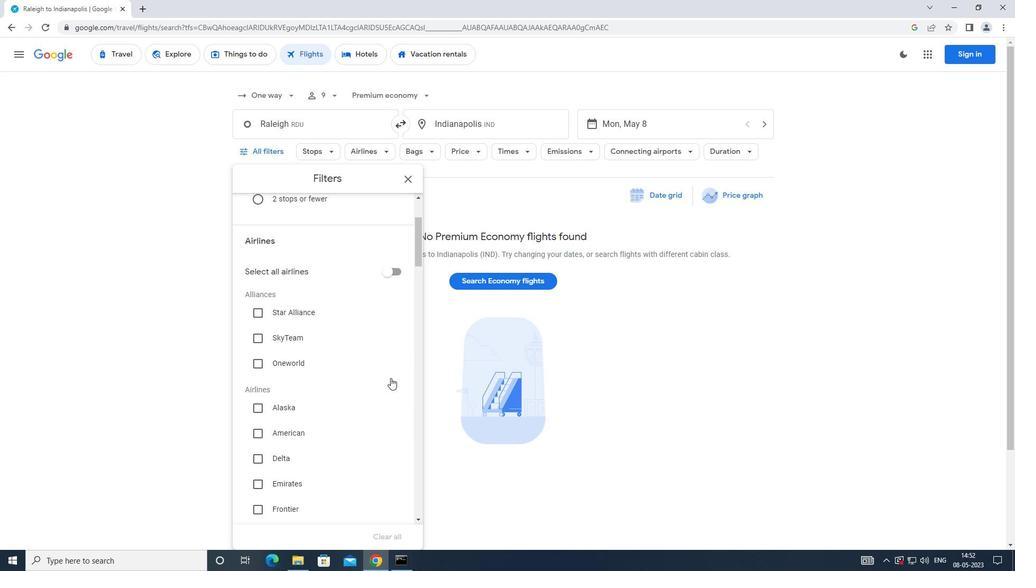 
Action: Mouse scrolled (391, 377) with delta (0, 0)
Screenshot: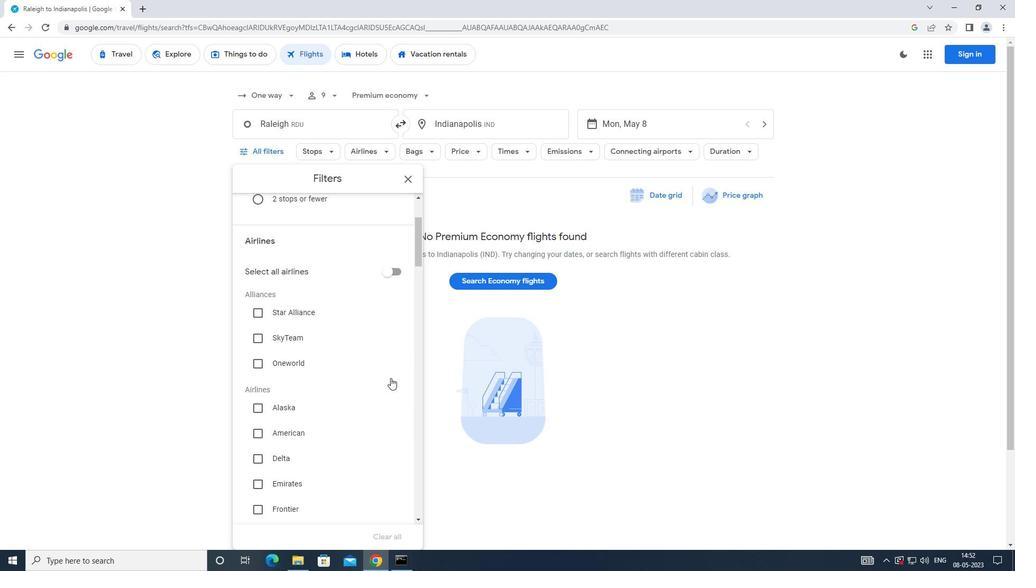 
Action: Mouse scrolled (391, 377) with delta (0, 0)
Screenshot: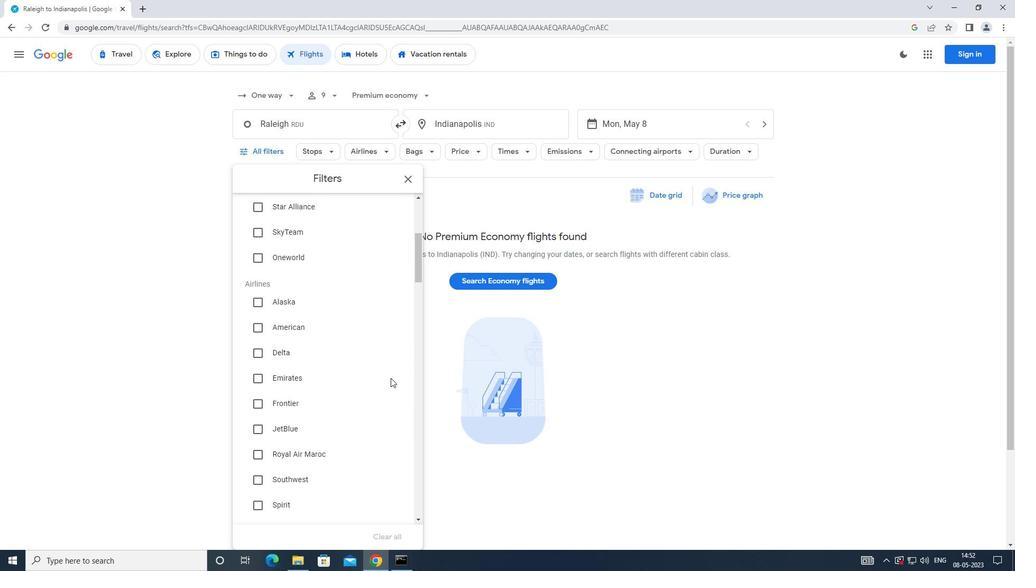 
Action: Mouse scrolled (391, 377) with delta (0, 0)
Screenshot: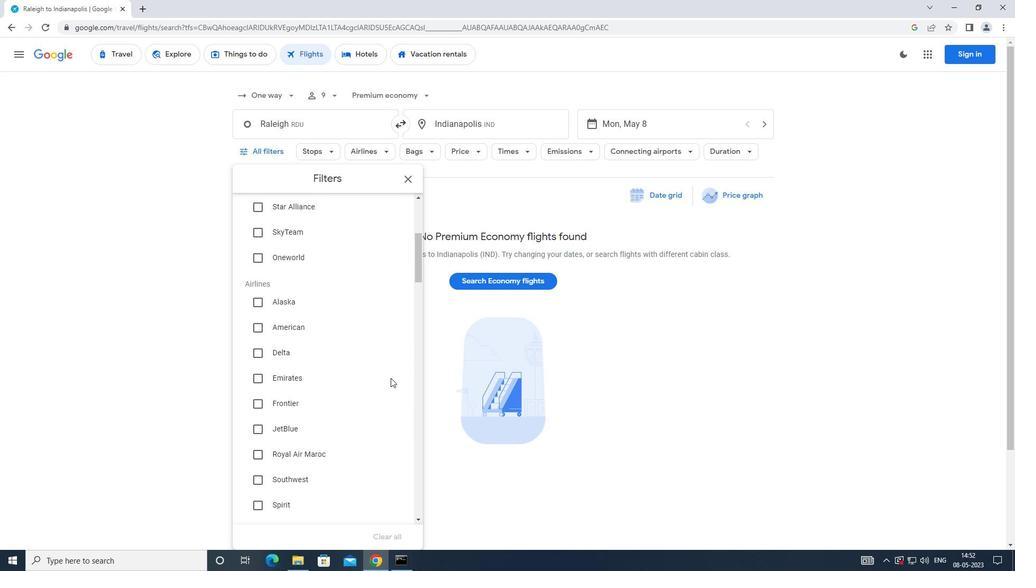 
Action: Mouse scrolled (391, 377) with delta (0, 0)
Screenshot: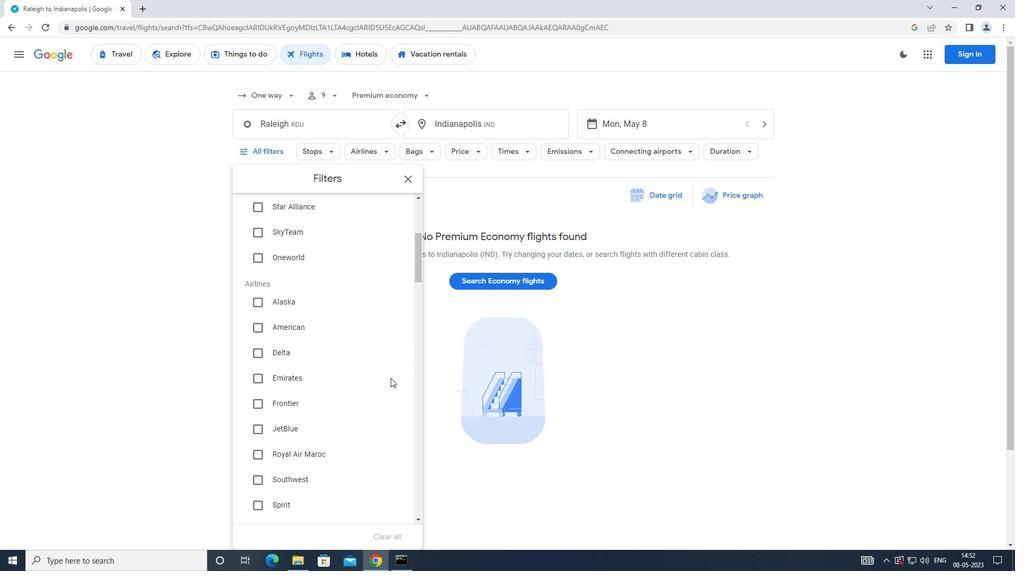 
Action: Mouse scrolled (391, 377) with delta (0, 0)
Screenshot: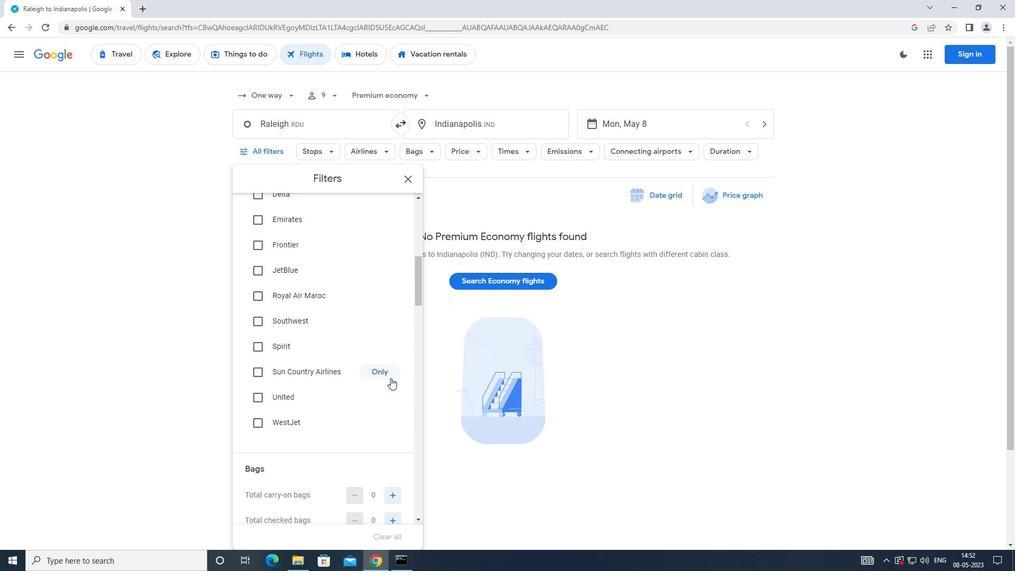 
Action: Mouse scrolled (391, 377) with delta (0, 0)
Screenshot: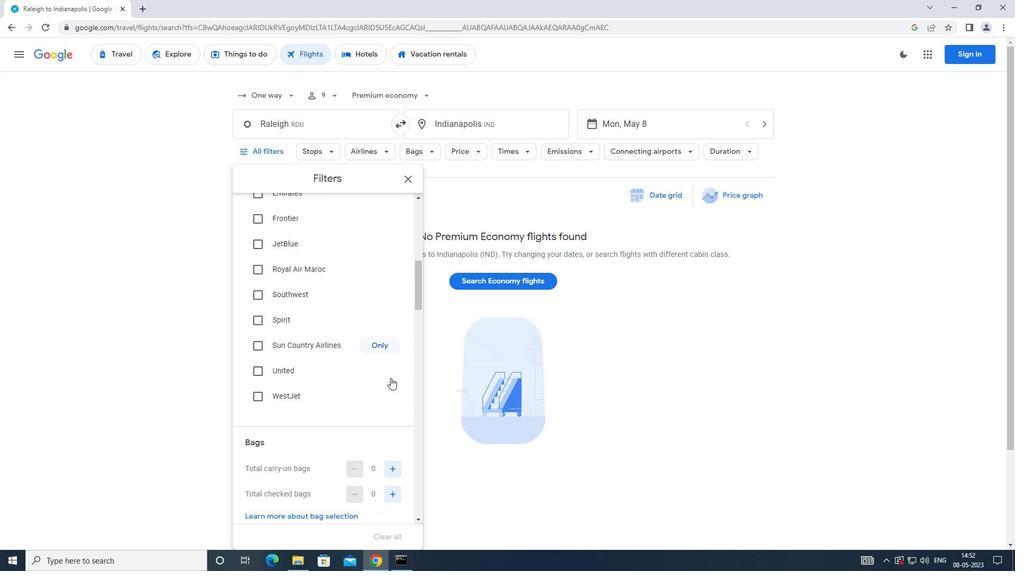 
Action: Mouse moved to (392, 392)
Screenshot: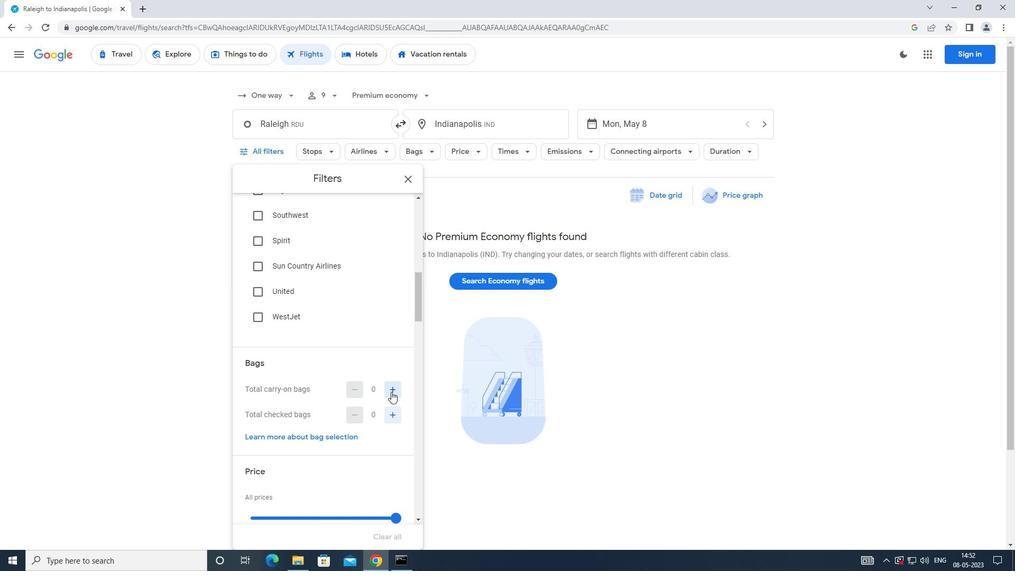
Action: Mouse pressed left at (392, 392)
Screenshot: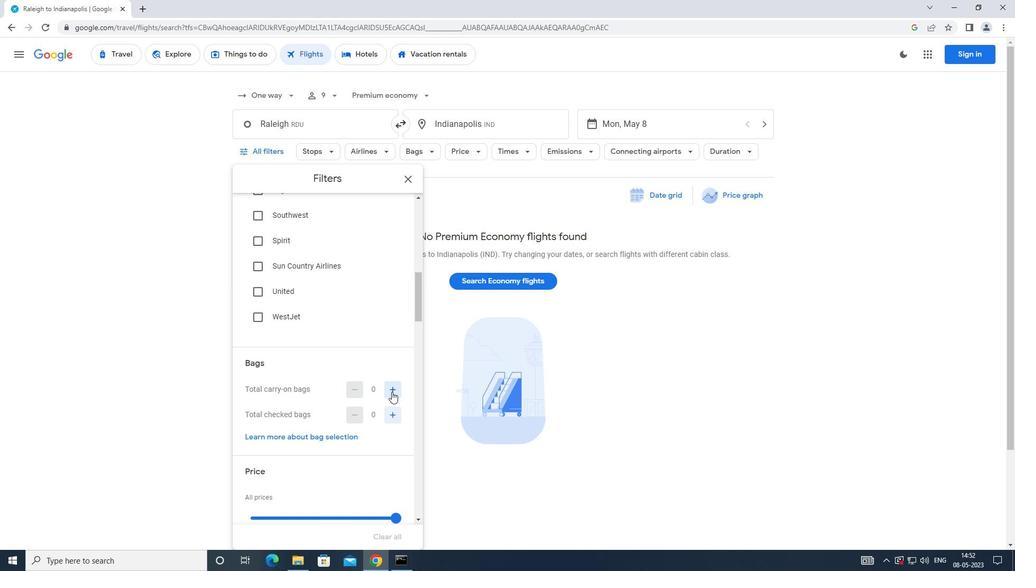 
Action: Mouse pressed left at (392, 392)
Screenshot: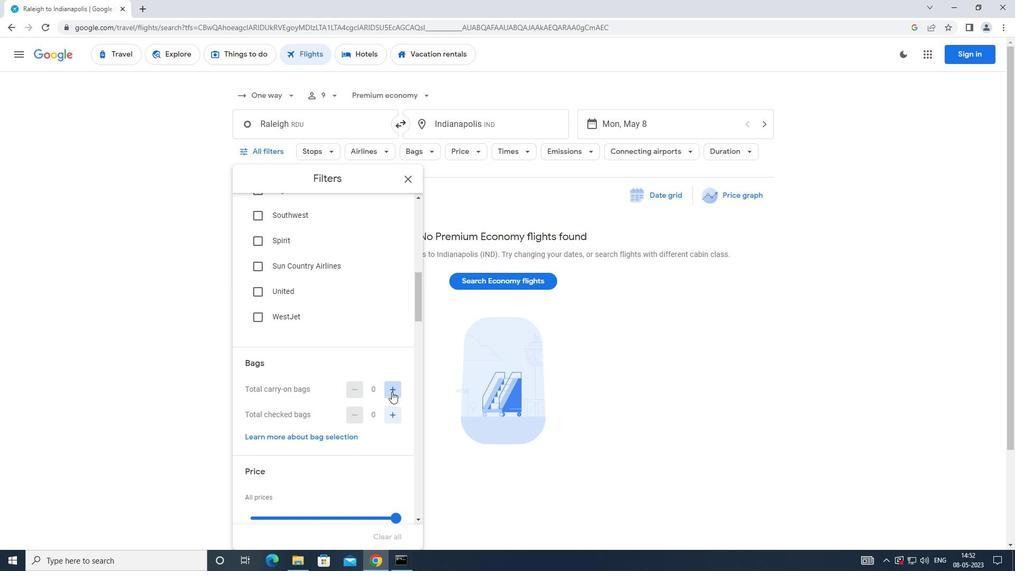 
Action: Mouse moved to (375, 388)
Screenshot: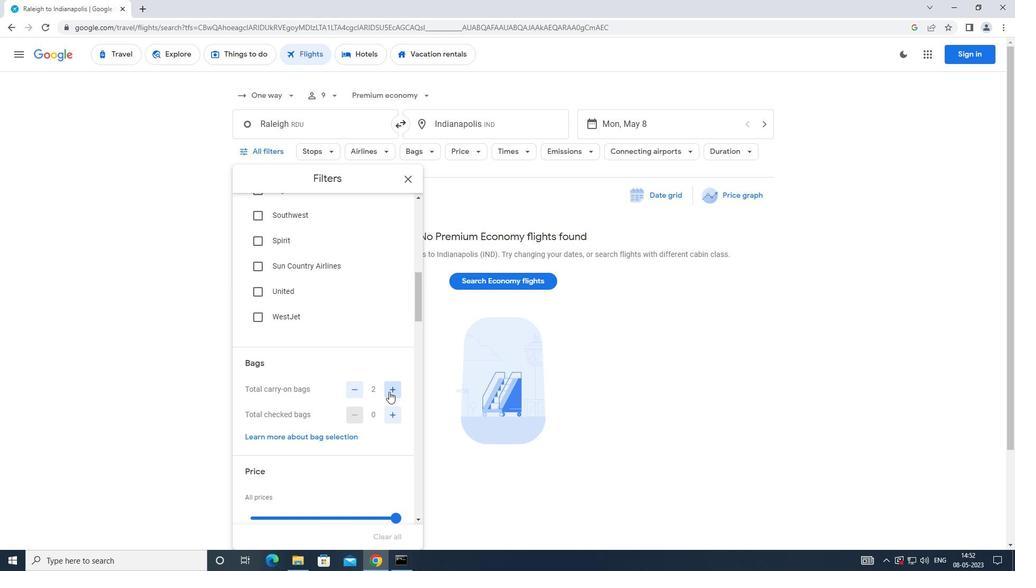 
Action: Mouse scrolled (375, 388) with delta (0, 0)
Screenshot: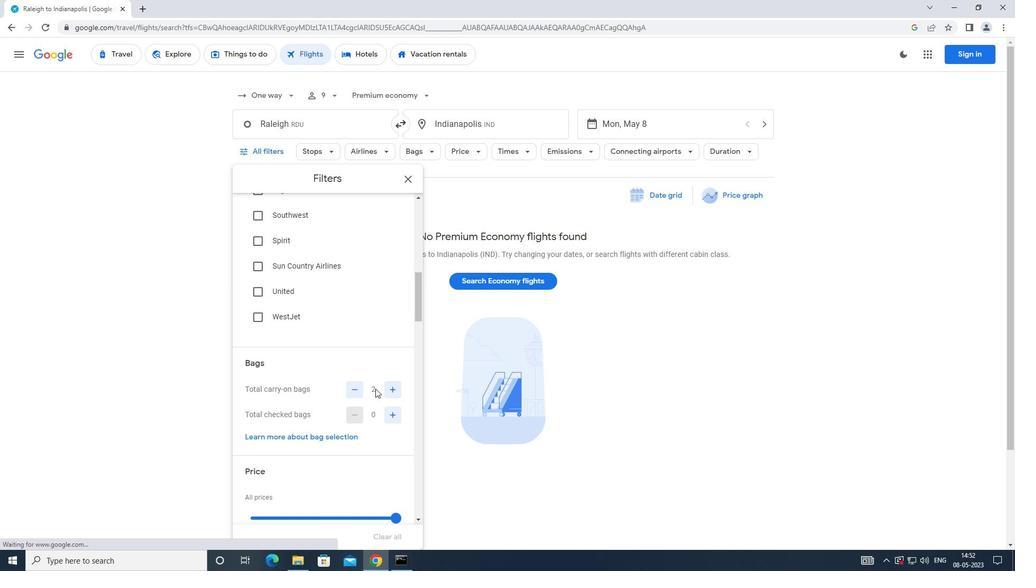 
Action: Mouse moved to (399, 465)
Screenshot: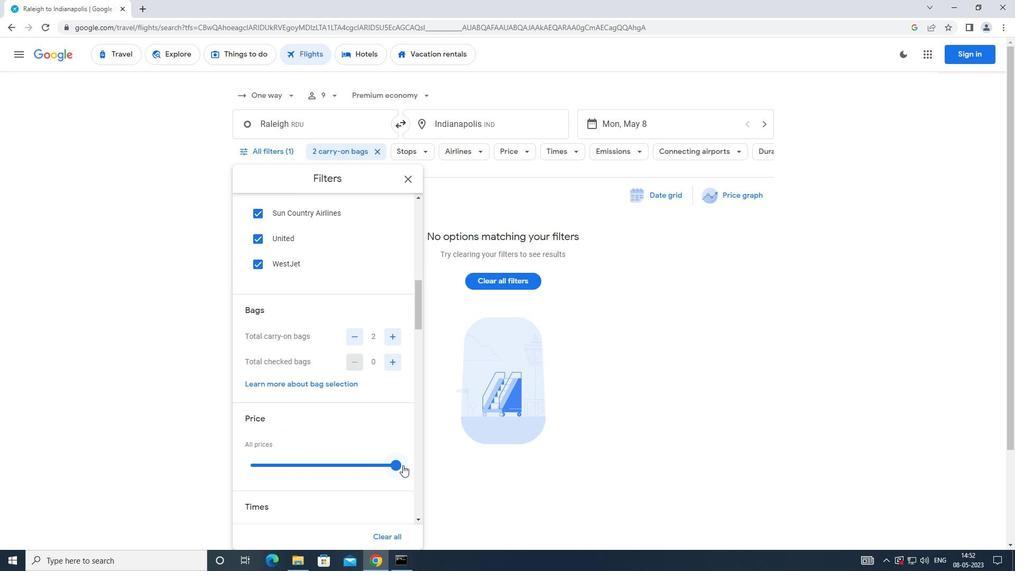 
Action: Mouse pressed left at (399, 465)
Screenshot: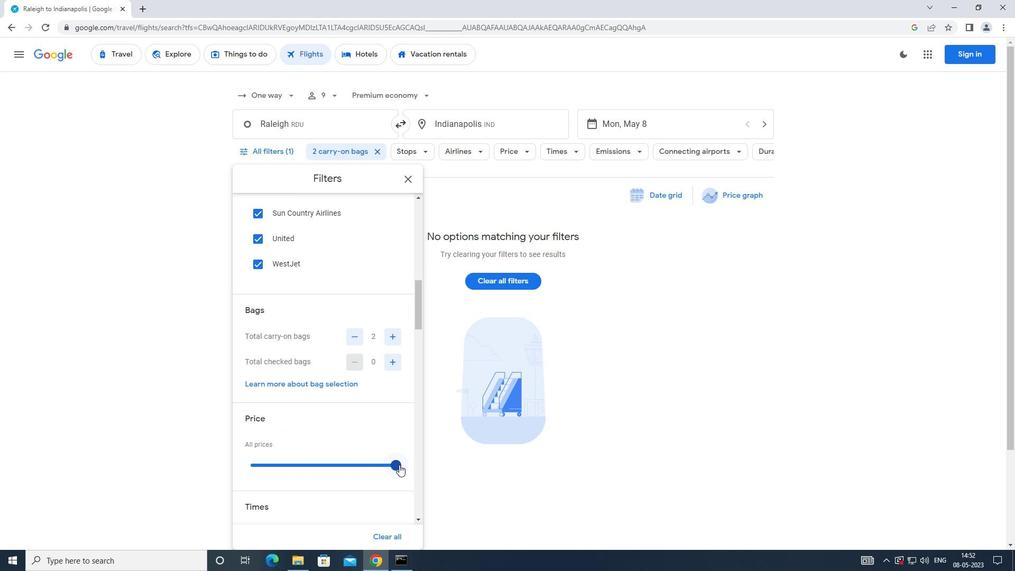 
Action: Mouse moved to (338, 413)
Screenshot: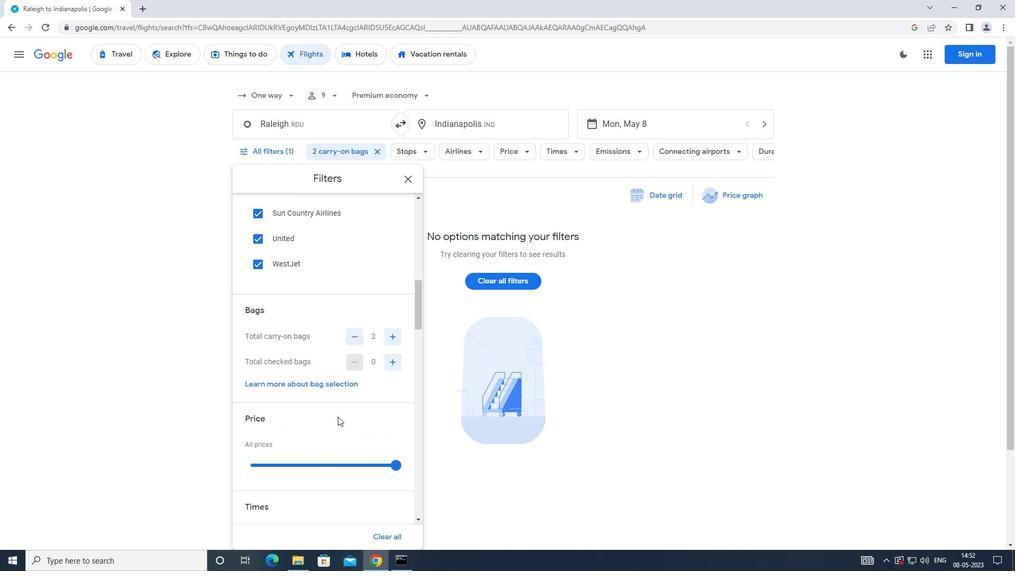 
Action: Mouse scrolled (338, 412) with delta (0, 0)
Screenshot: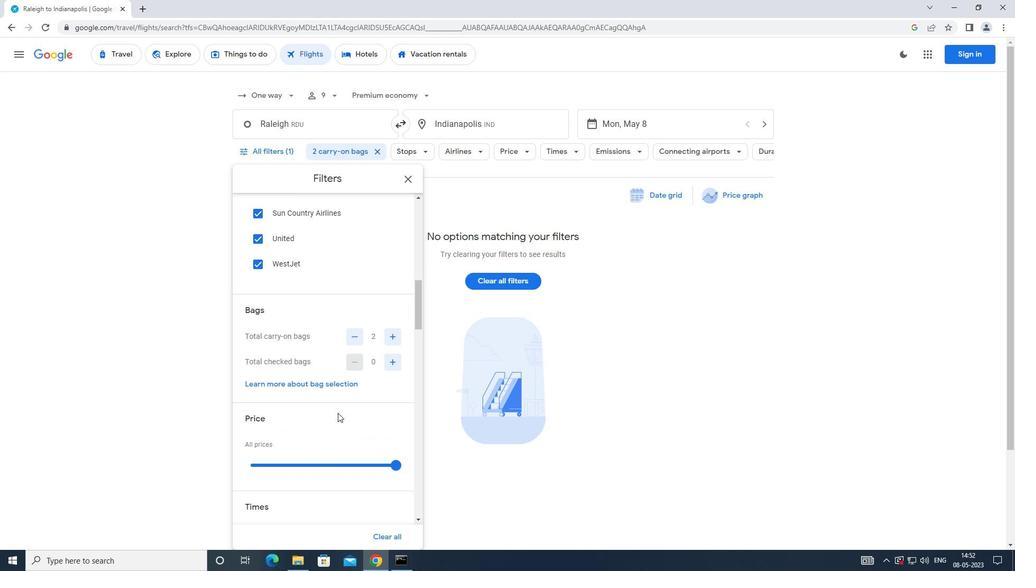 
Action: Mouse moved to (338, 412)
Screenshot: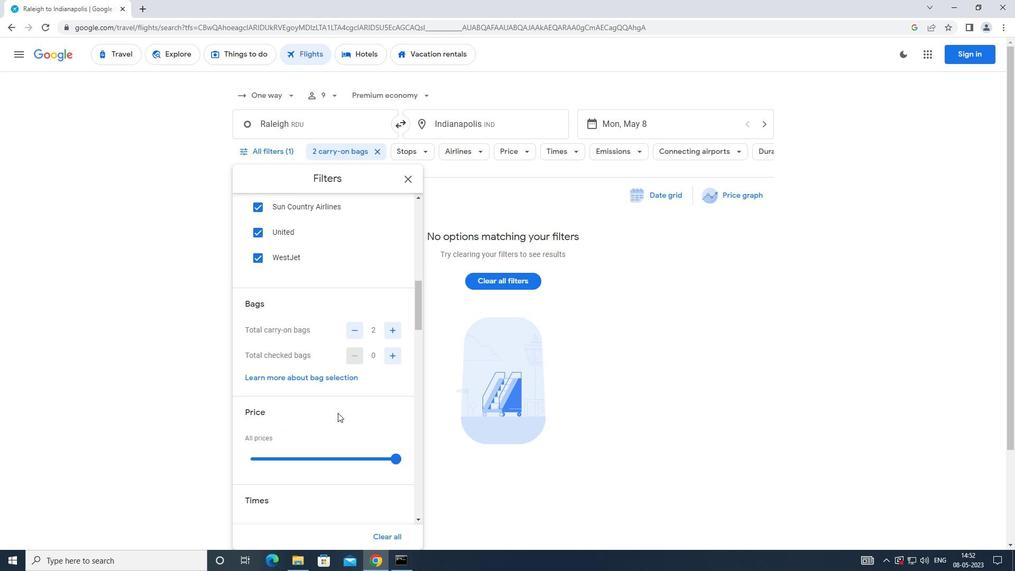 
Action: Mouse scrolled (338, 412) with delta (0, 0)
Screenshot: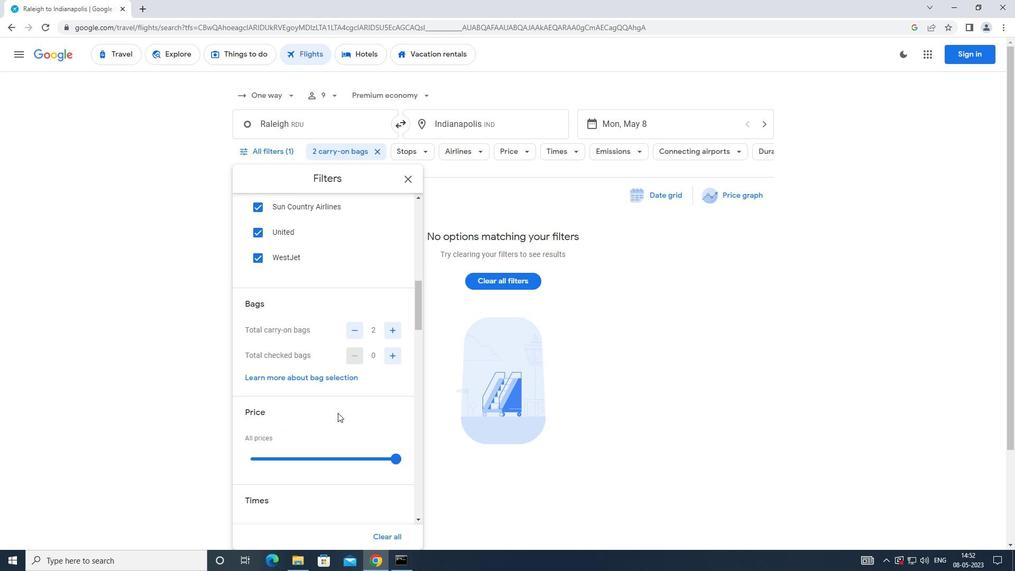
Action: Mouse moved to (251, 477)
Screenshot: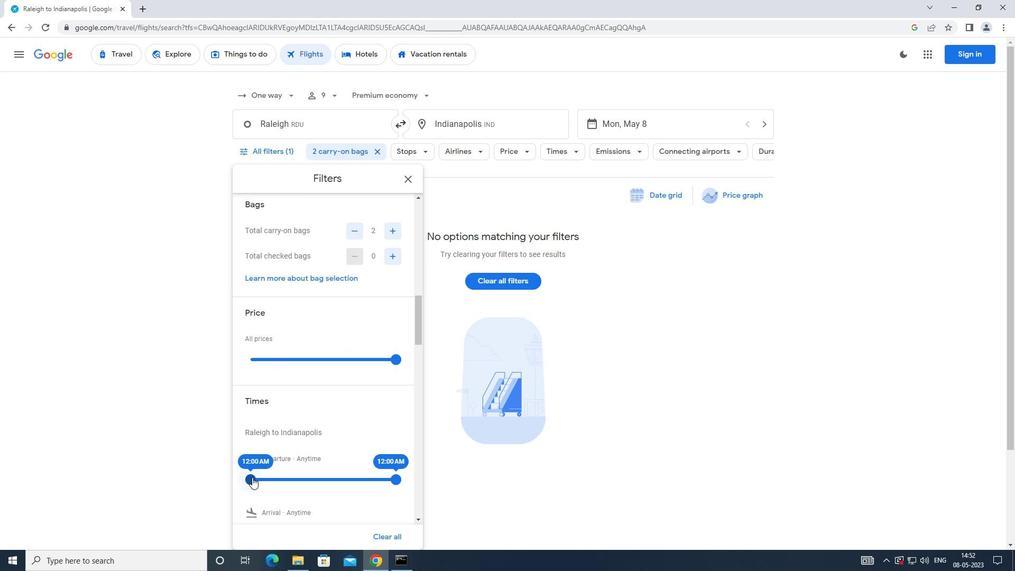 
Action: Mouse pressed left at (251, 477)
Screenshot: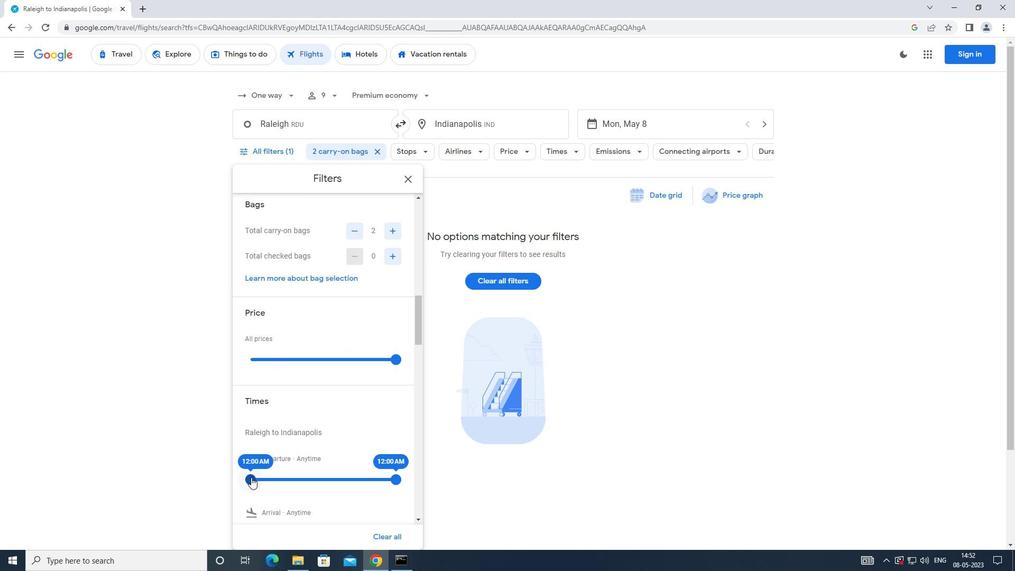 
Action: Mouse moved to (401, 479)
Screenshot: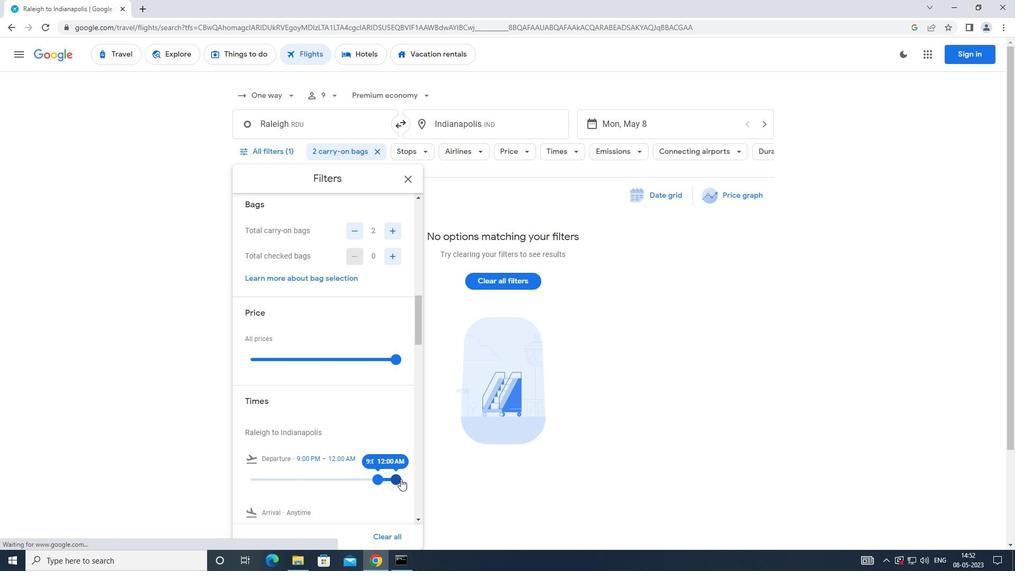 
Action: Mouse pressed left at (401, 479)
Screenshot: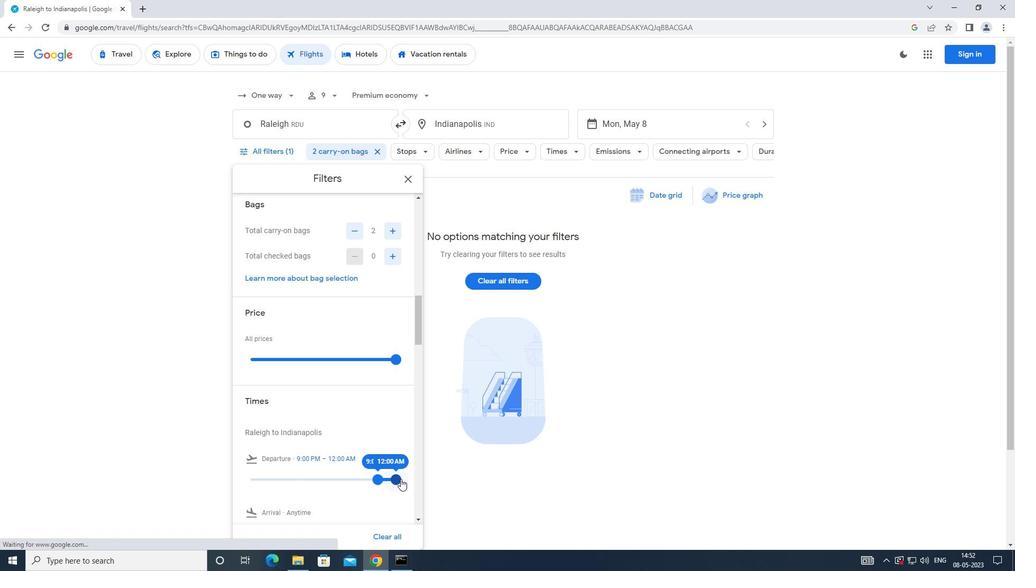 
Action: Mouse moved to (403, 173)
Screenshot: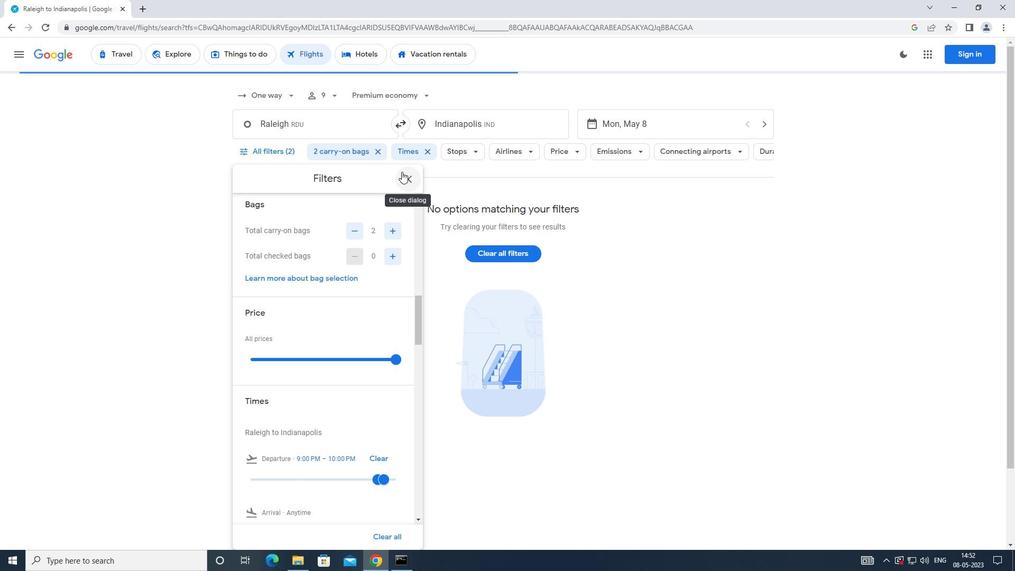 
Action: Mouse pressed left at (403, 173)
Screenshot: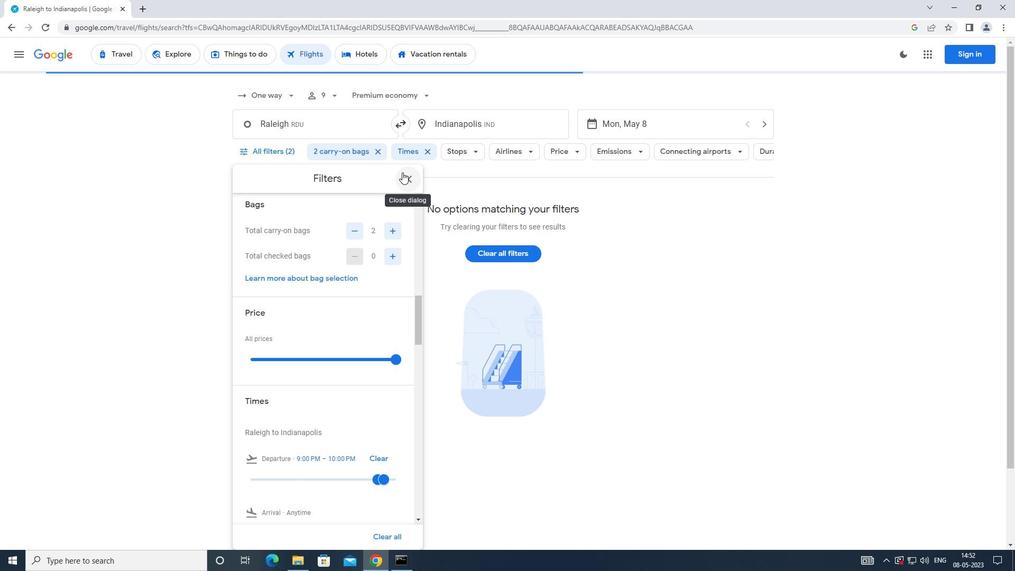 
Action: Mouse moved to (406, 215)
Screenshot: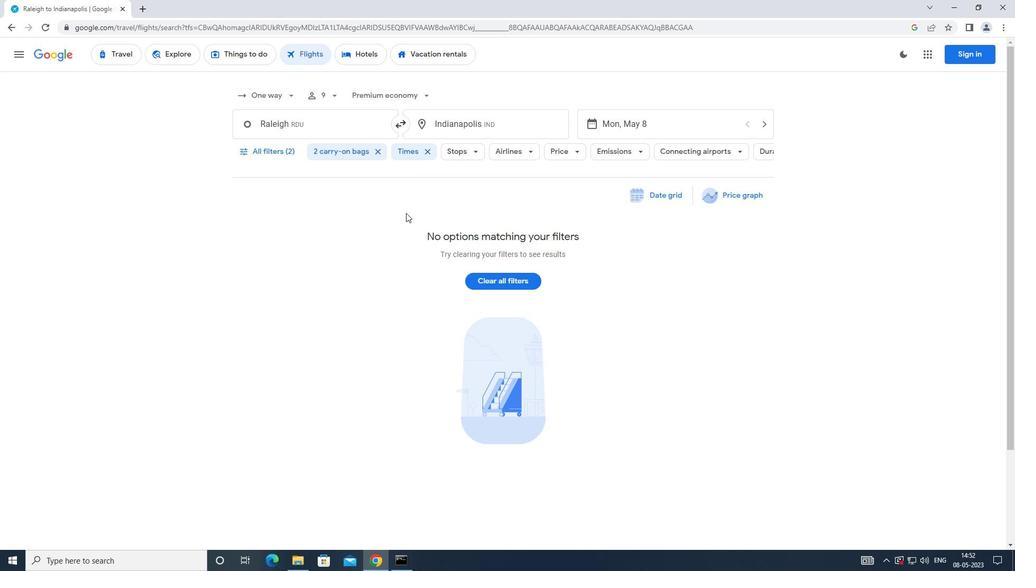 
